 Task: Look for space in Manises, Spain from 3rd August, 2023 to 20th August, 2023 for 4 adults, 2 children in price range Rs.15000 to Rs.20000.  With . Property type can be flatguest house, hotel. Booking option can be shelf check-in. Required host language is English.
Action: Mouse moved to (291, 152)
Screenshot: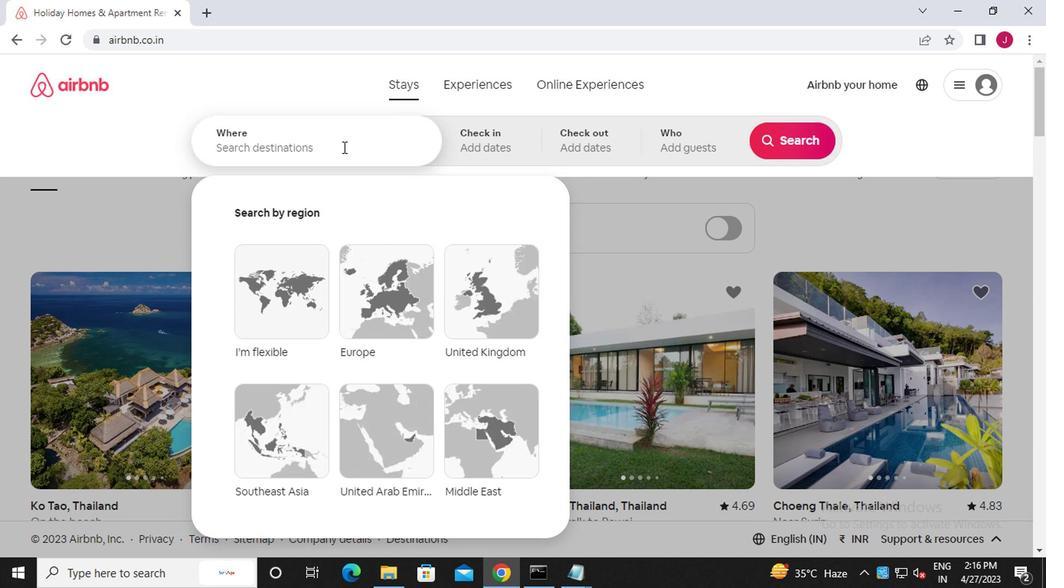 
Action: Mouse pressed left at (291, 152)
Screenshot: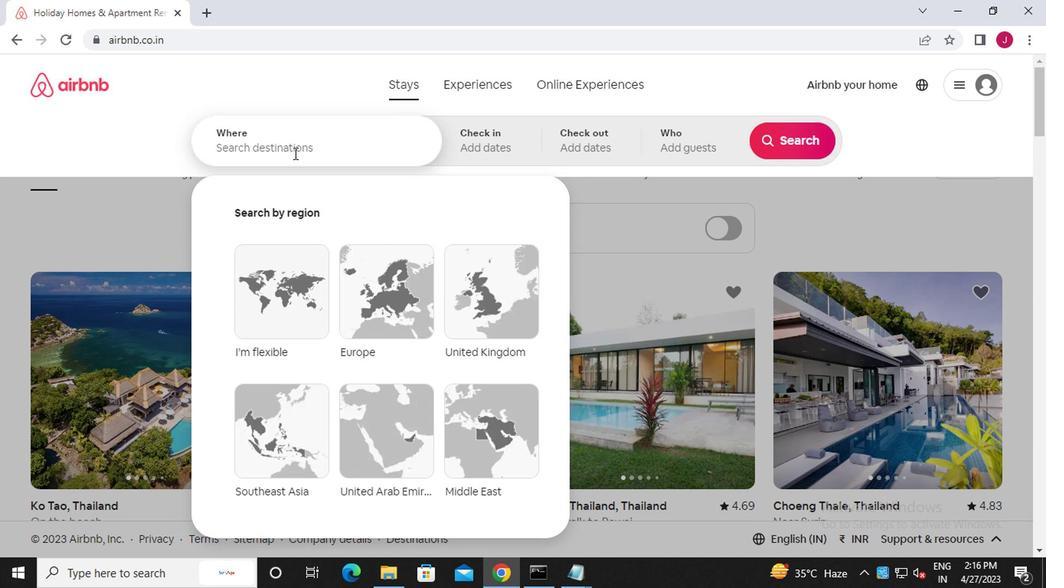 
Action: Mouse moved to (289, 152)
Screenshot: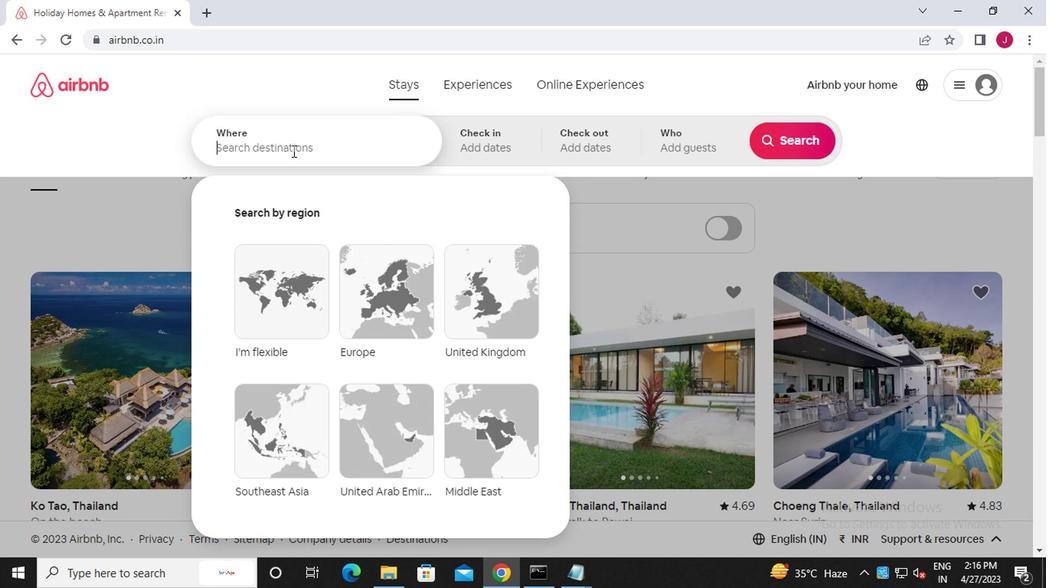 
Action: Key pressed m<Key.caps_lock>anise,<Key.caps_lock>s<Key.caps_lock>pain
Screenshot: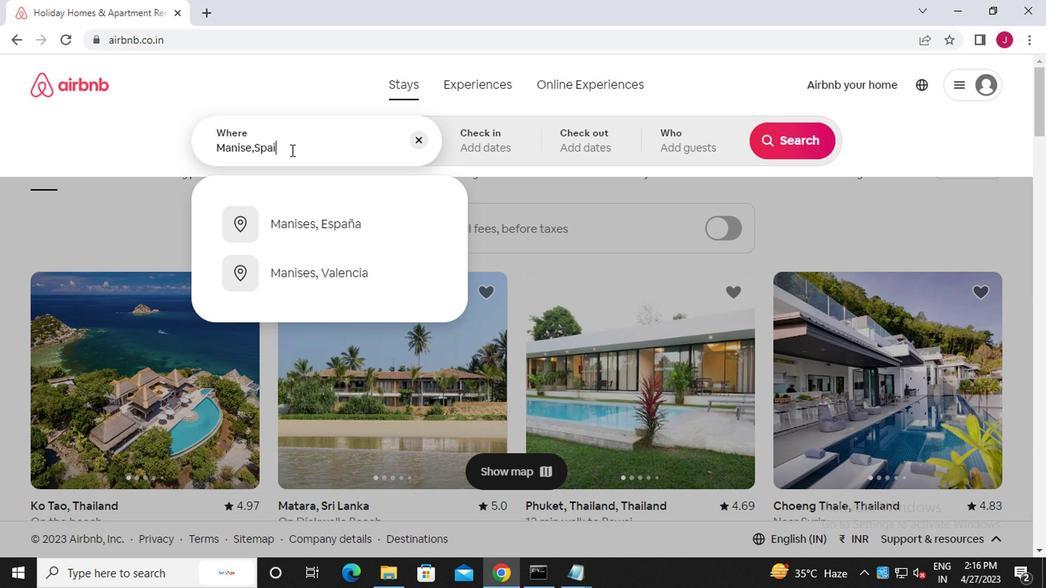 
Action: Mouse moved to (336, 227)
Screenshot: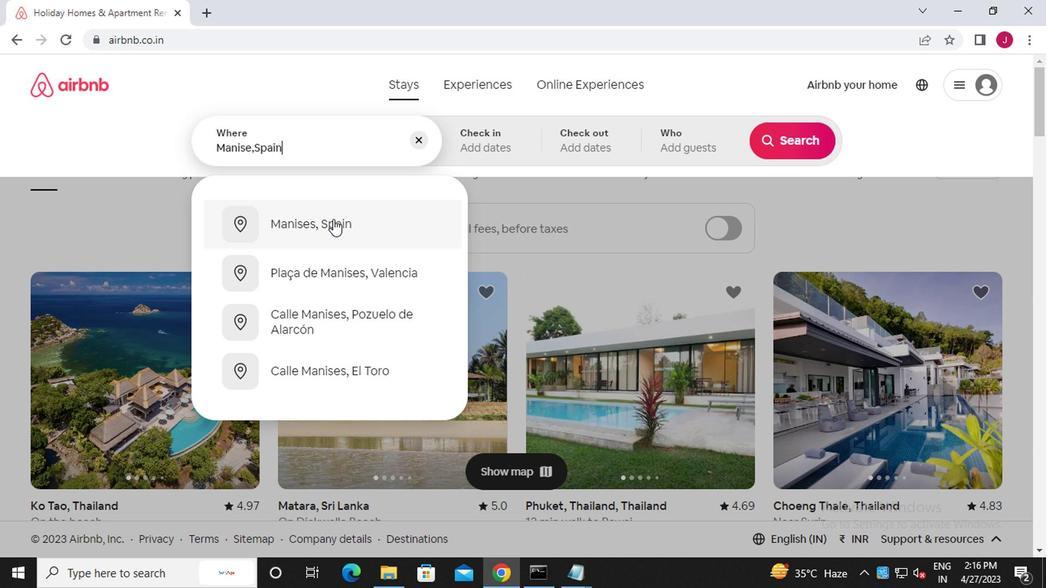 
Action: Mouse pressed left at (336, 227)
Screenshot: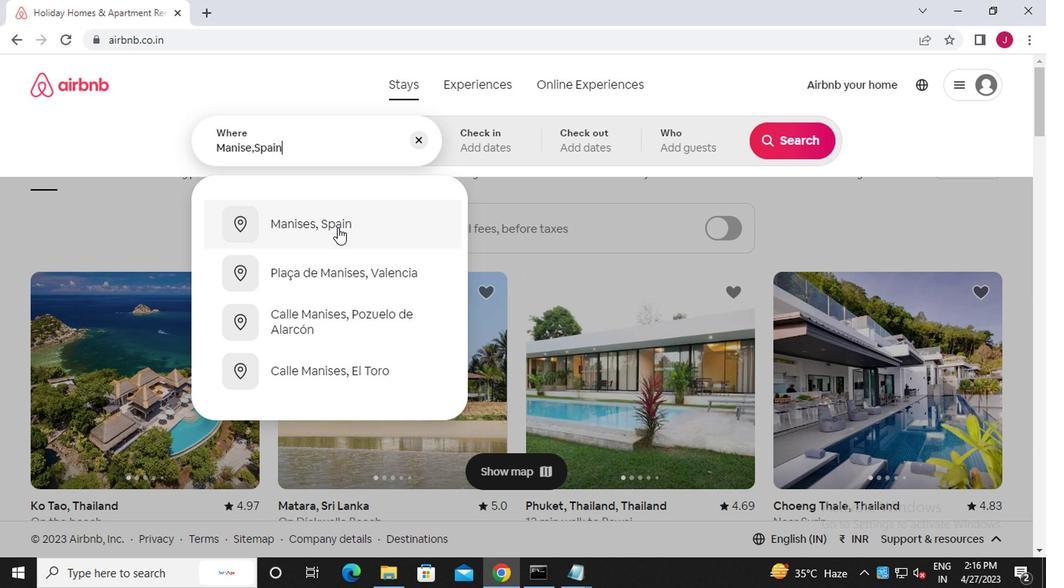 
Action: Mouse moved to (783, 259)
Screenshot: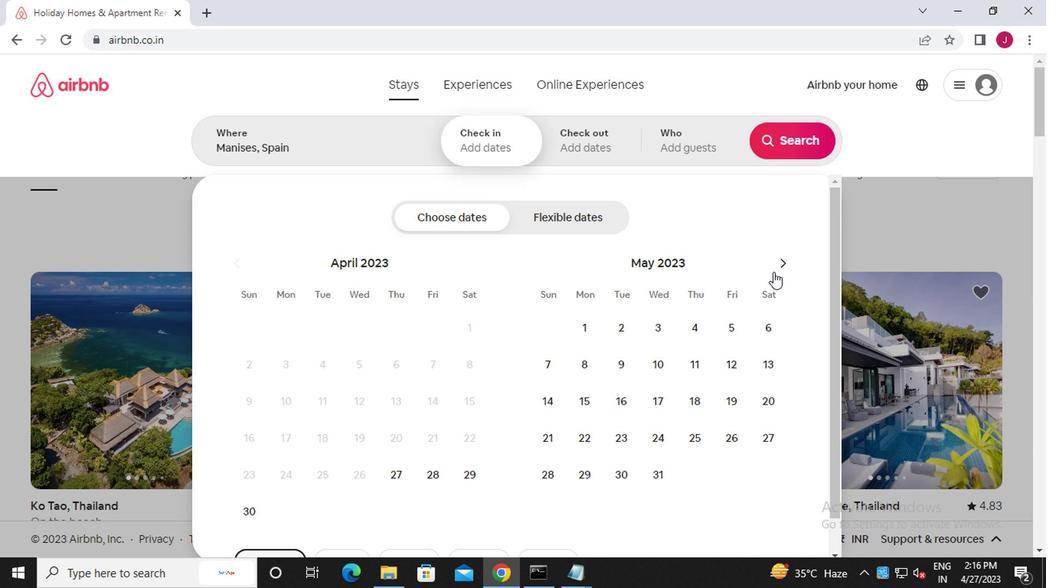
Action: Mouse pressed left at (783, 259)
Screenshot: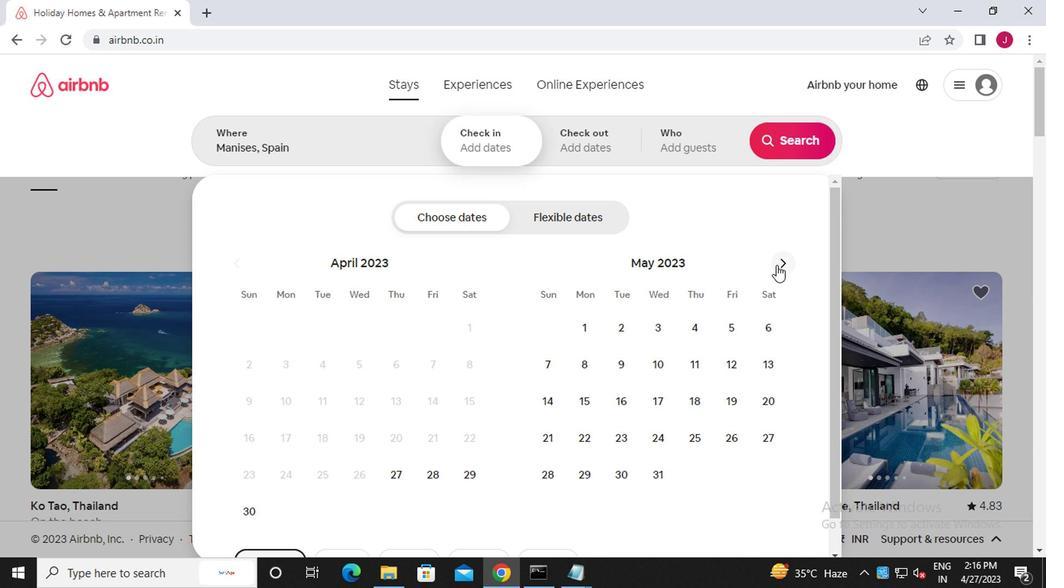 
Action: Mouse moved to (783, 260)
Screenshot: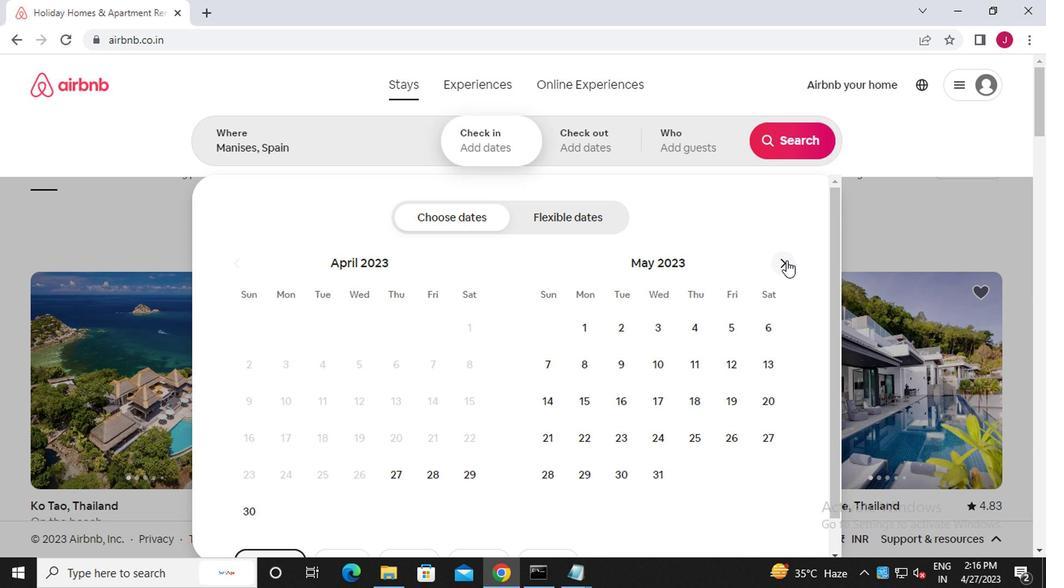 
Action: Mouse pressed left at (783, 260)
Screenshot: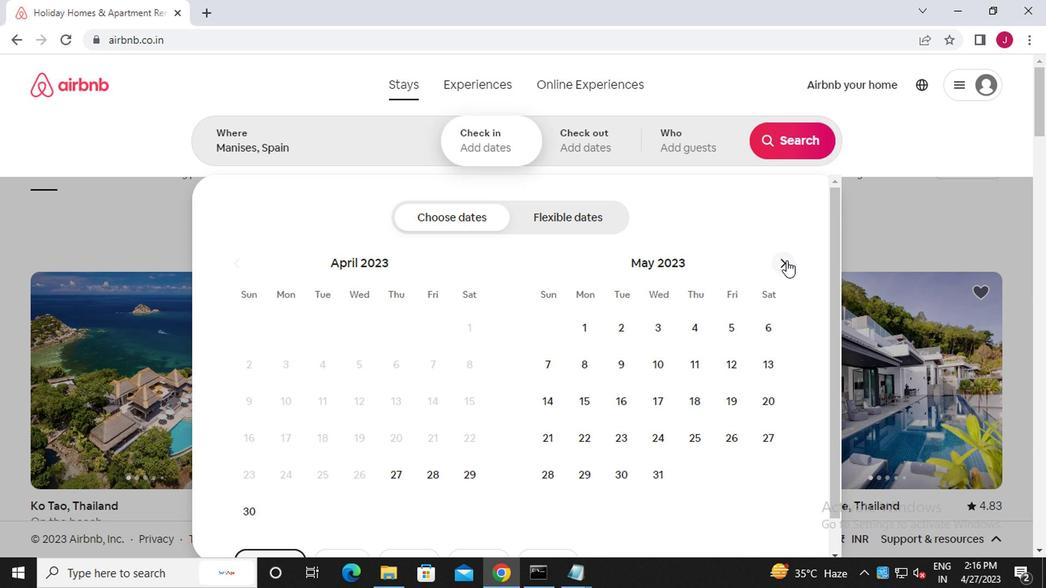 
Action: Mouse moved to (783, 261)
Screenshot: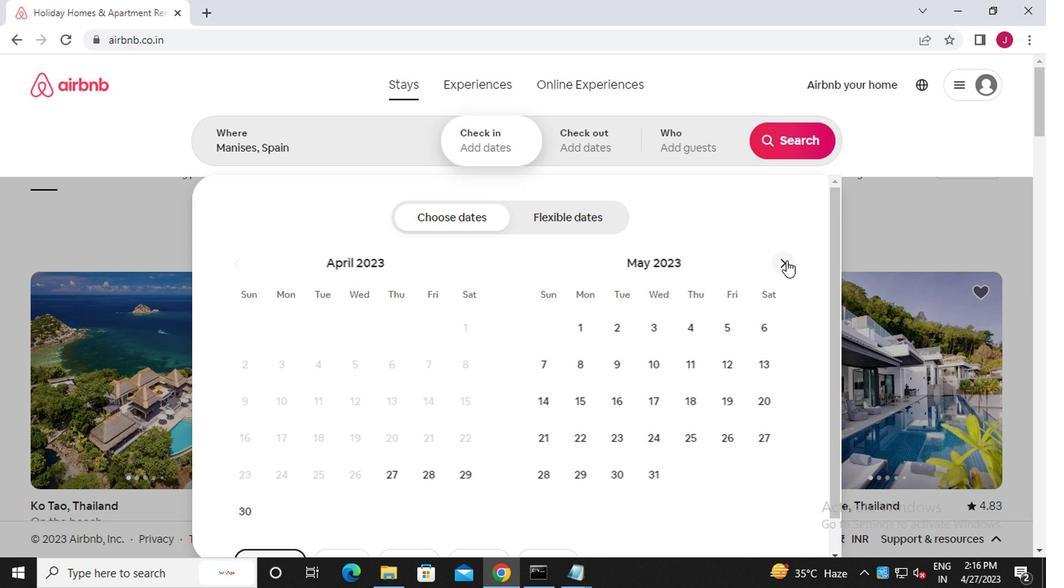 
Action: Mouse pressed left at (783, 261)
Screenshot: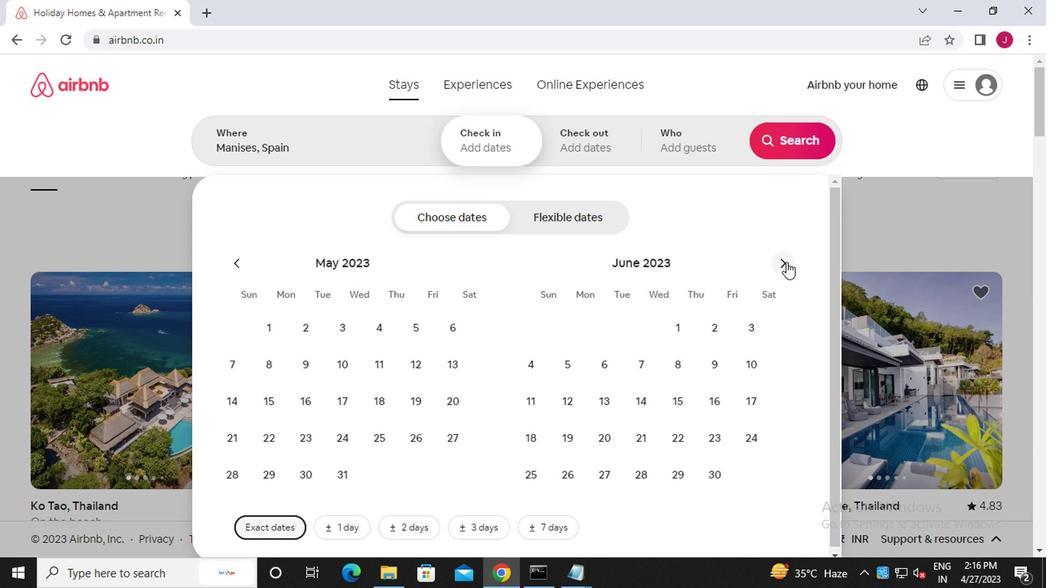 
Action: Mouse moved to (684, 321)
Screenshot: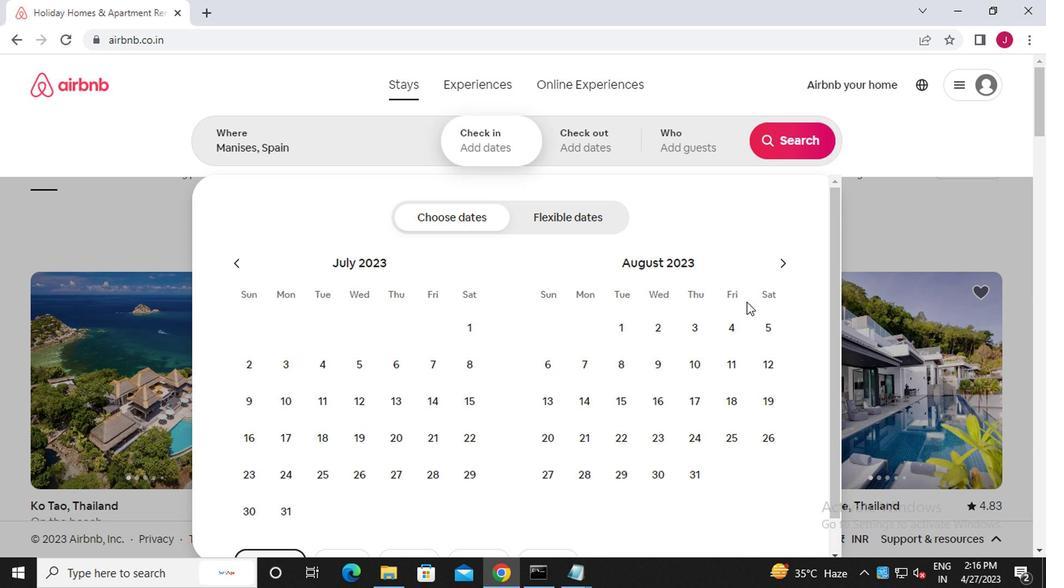 
Action: Mouse pressed left at (684, 321)
Screenshot: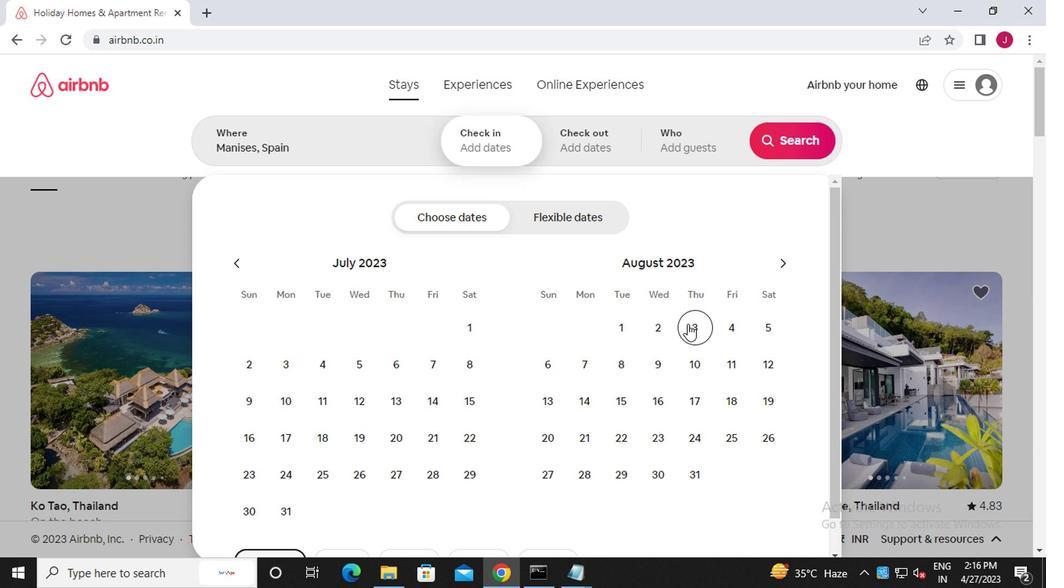 
Action: Mouse moved to (539, 428)
Screenshot: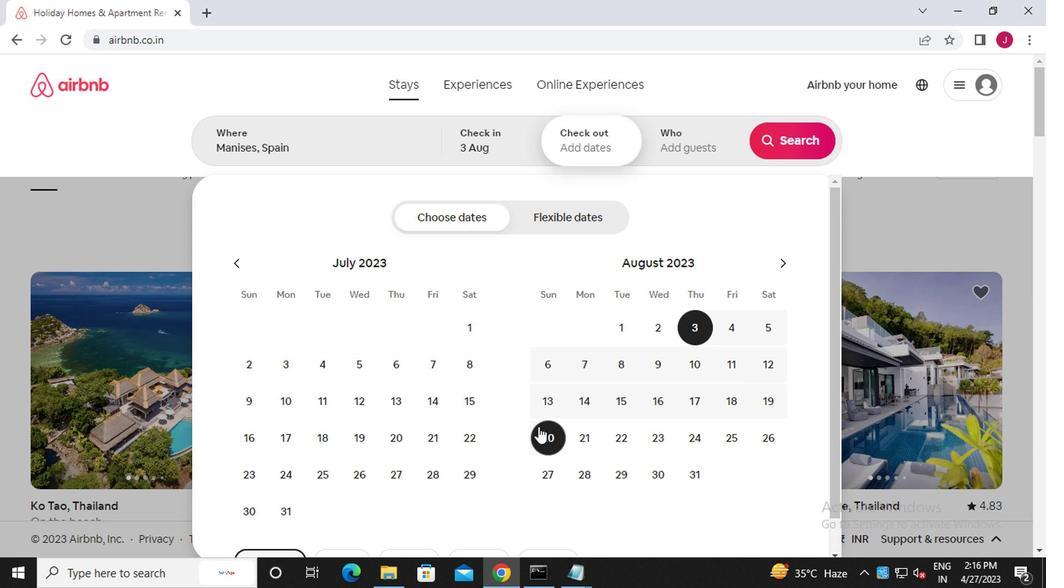 
Action: Mouse pressed left at (539, 428)
Screenshot: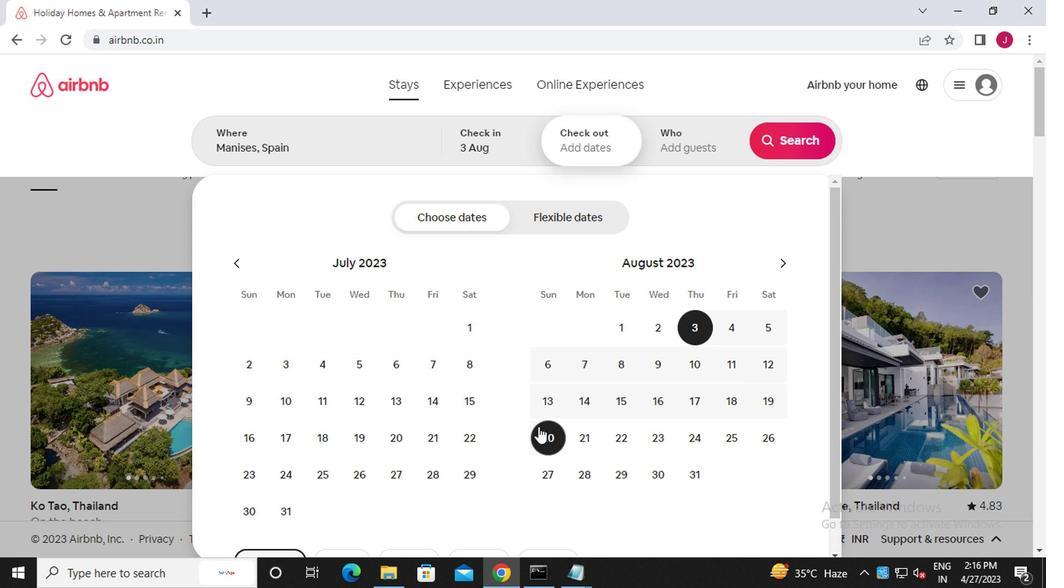 
Action: Mouse moved to (673, 149)
Screenshot: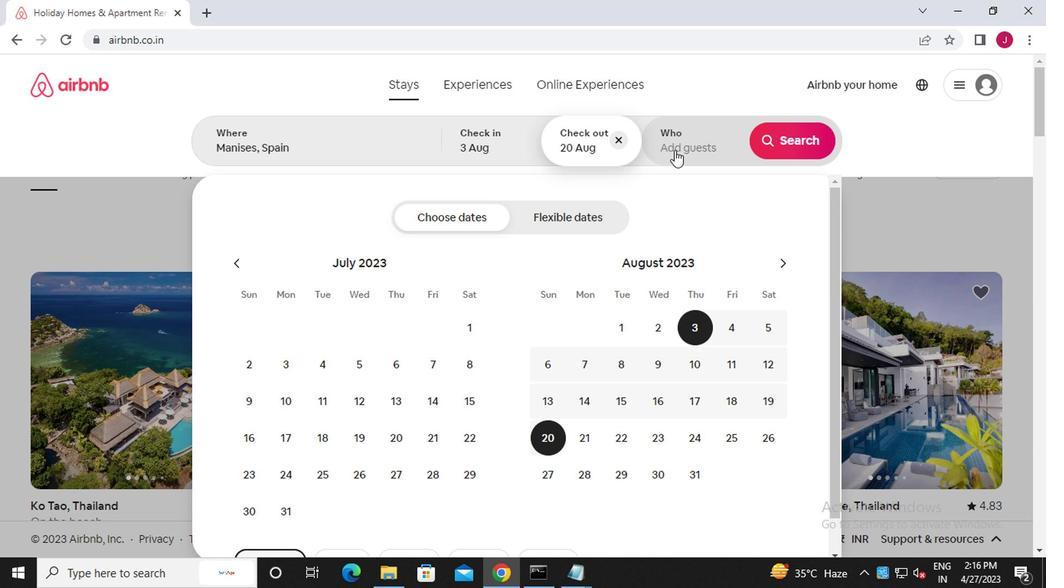 
Action: Mouse pressed left at (673, 149)
Screenshot: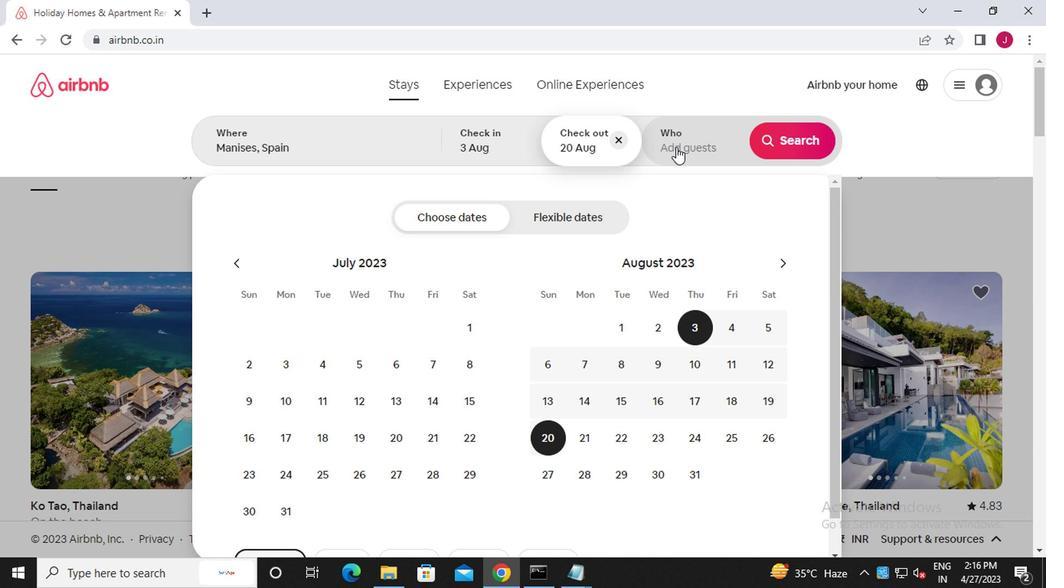 
Action: Mouse moved to (793, 219)
Screenshot: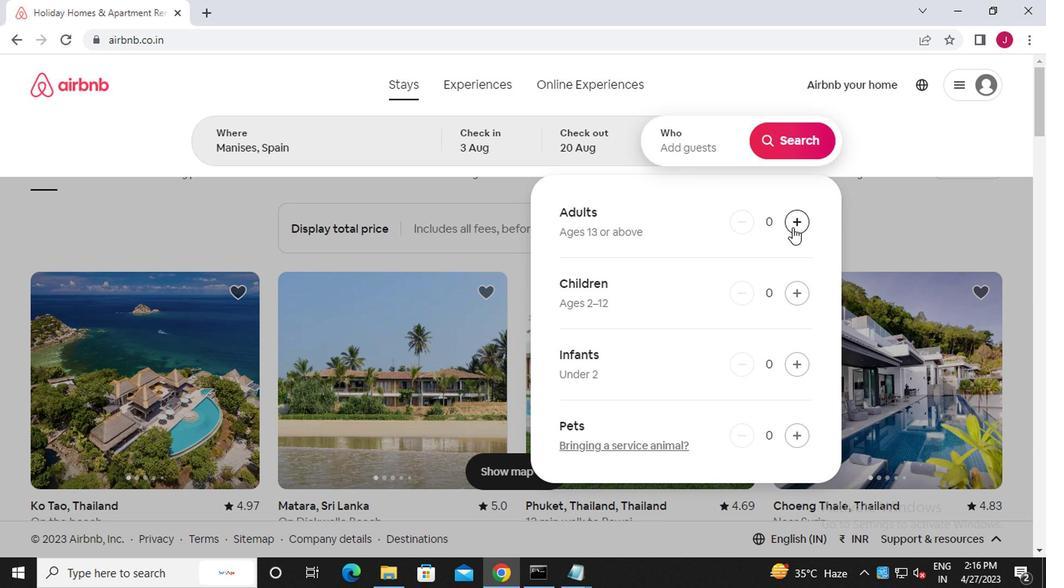 
Action: Mouse pressed left at (793, 219)
Screenshot: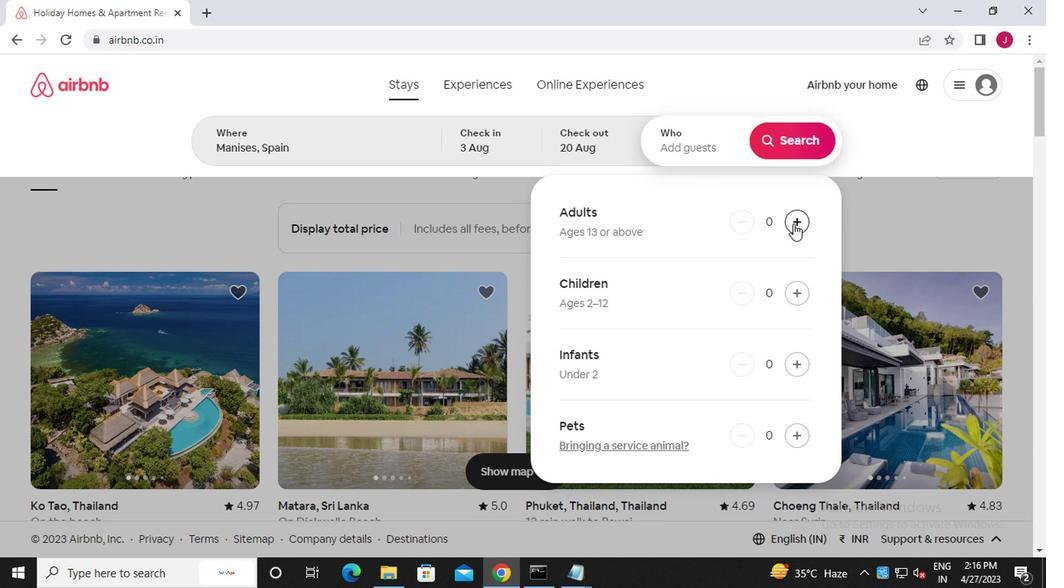 
Action: Mouse moved to (794, 219)
Screenshot: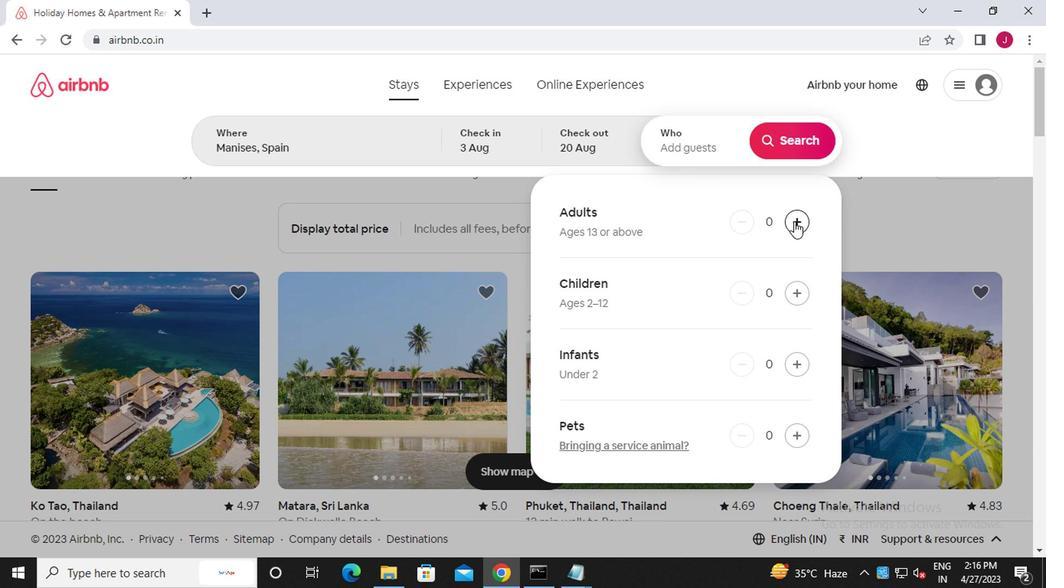 
Action: Mouse pressed left at (794, 219)
Screenshot: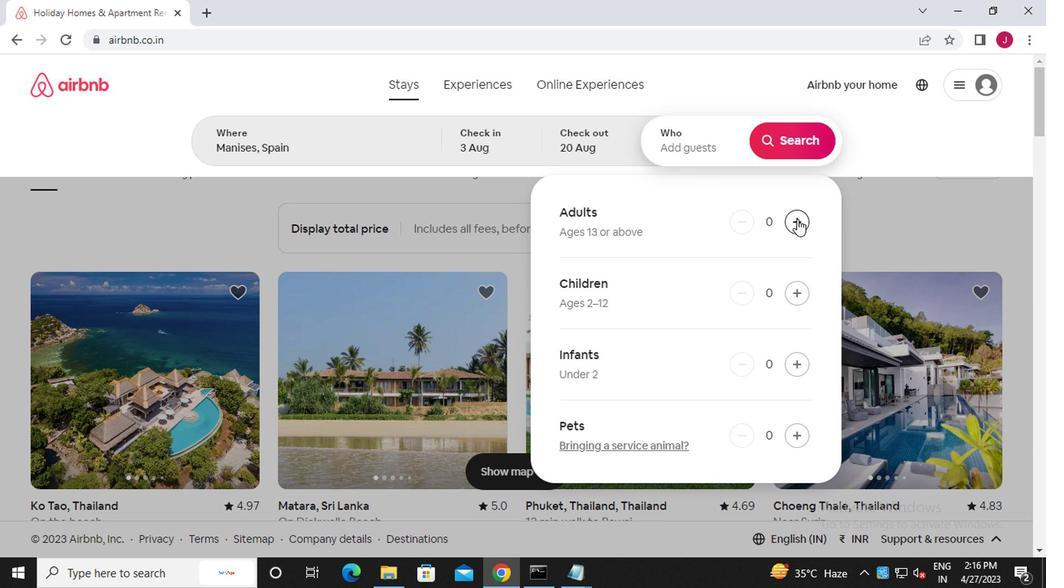 
Action: Mouse moved to (794, 219)
Screenshot: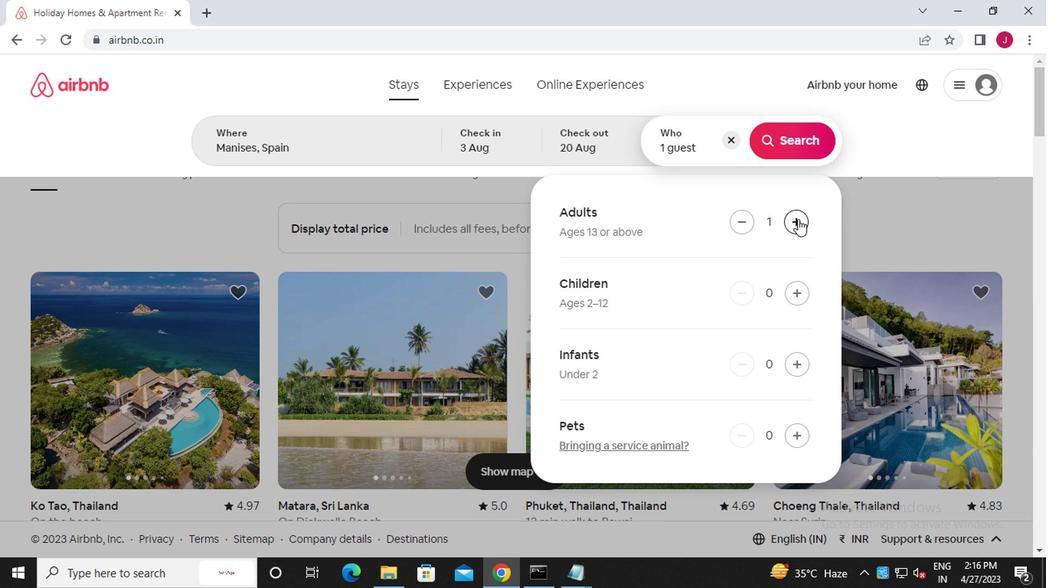 
Action: Mouse pressed left at (794, 219)
Screenshot: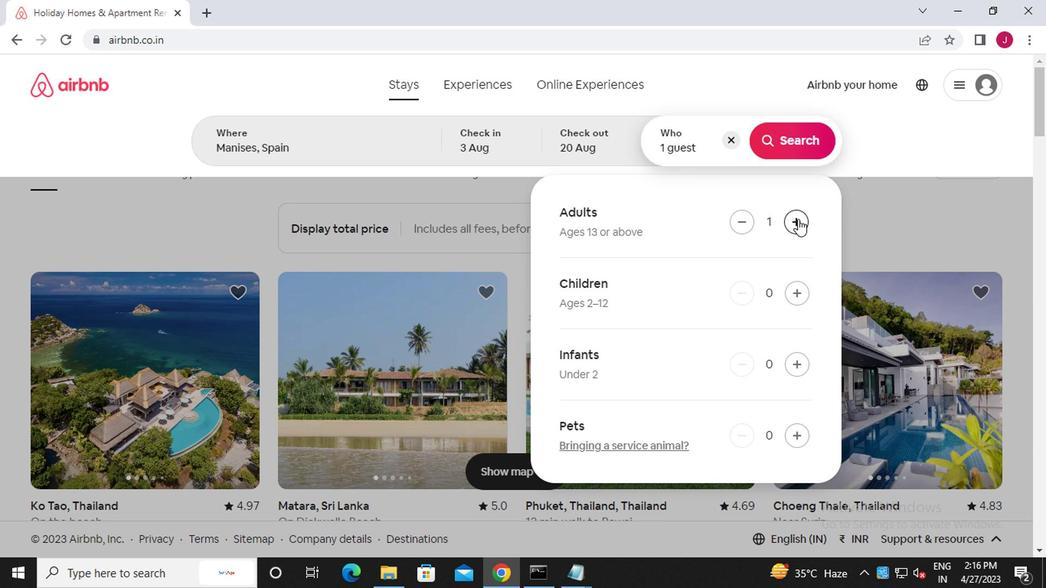 
Action: Mouse pressed left at (794, 219)
Screenshot: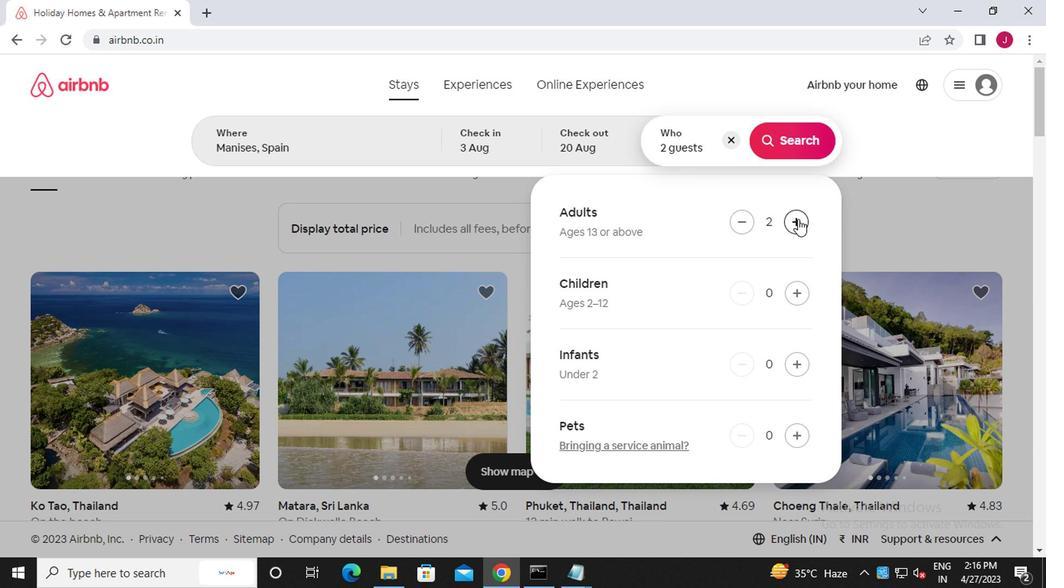 
Action: Mouse moved to (794, 293)
Screenshot: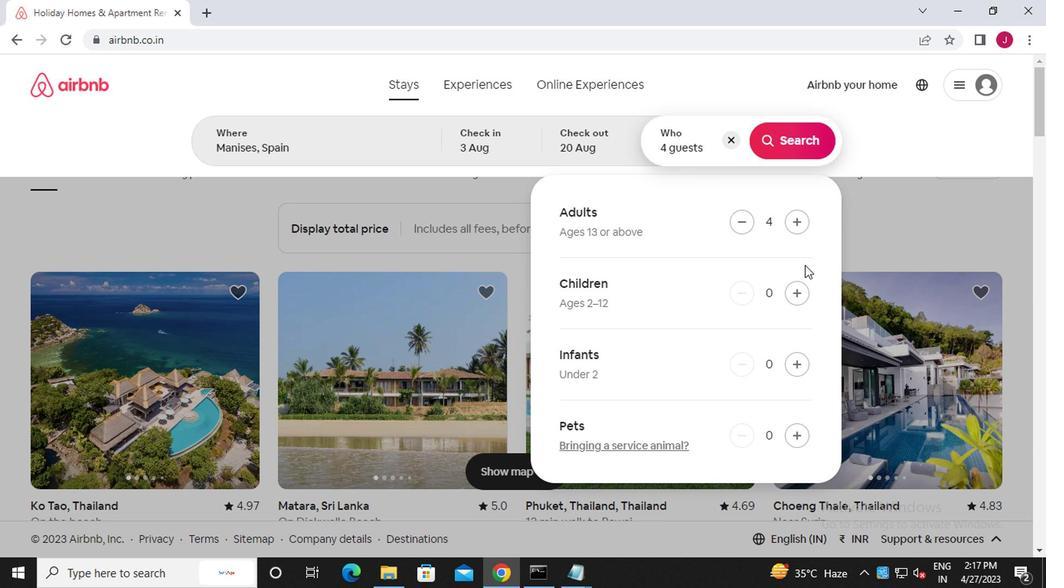 
Action: Mouse pressed left at (794, 293)
Screenshot: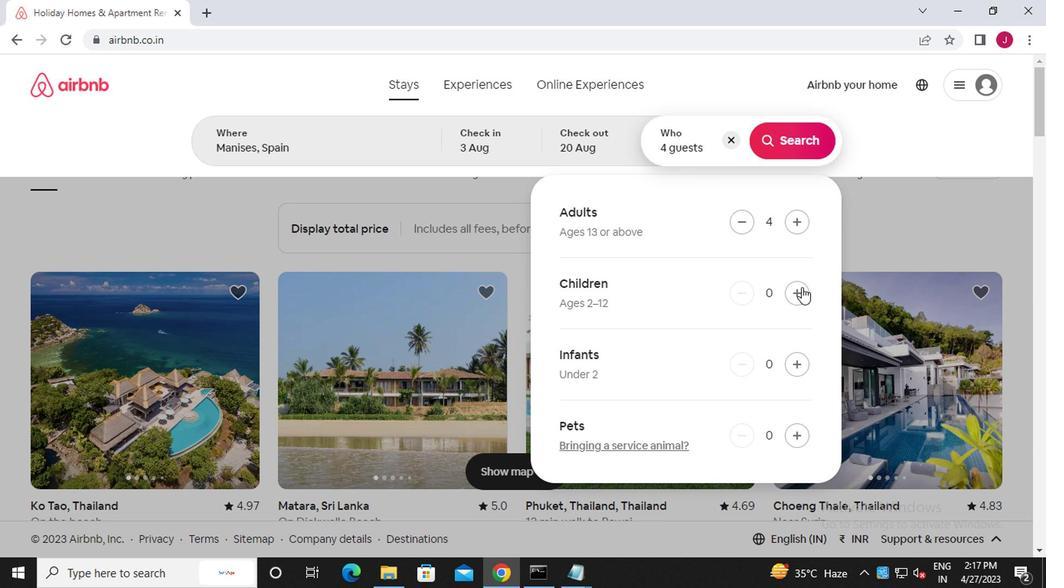 
Action: Mouse moved to (794, 293)
Screenshot: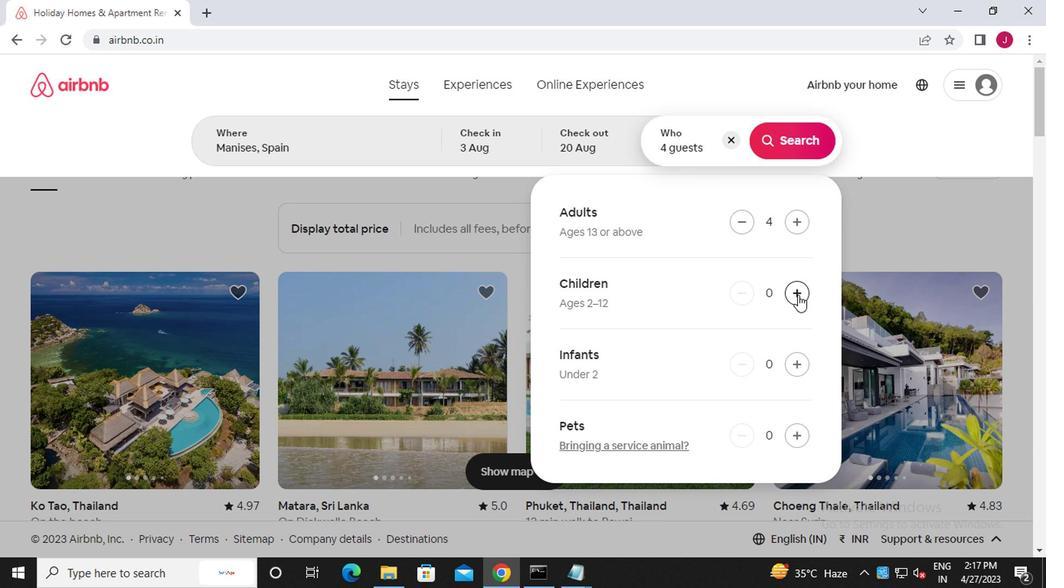 
Action: Mouse pressed left at (794, 293)
Screenshot: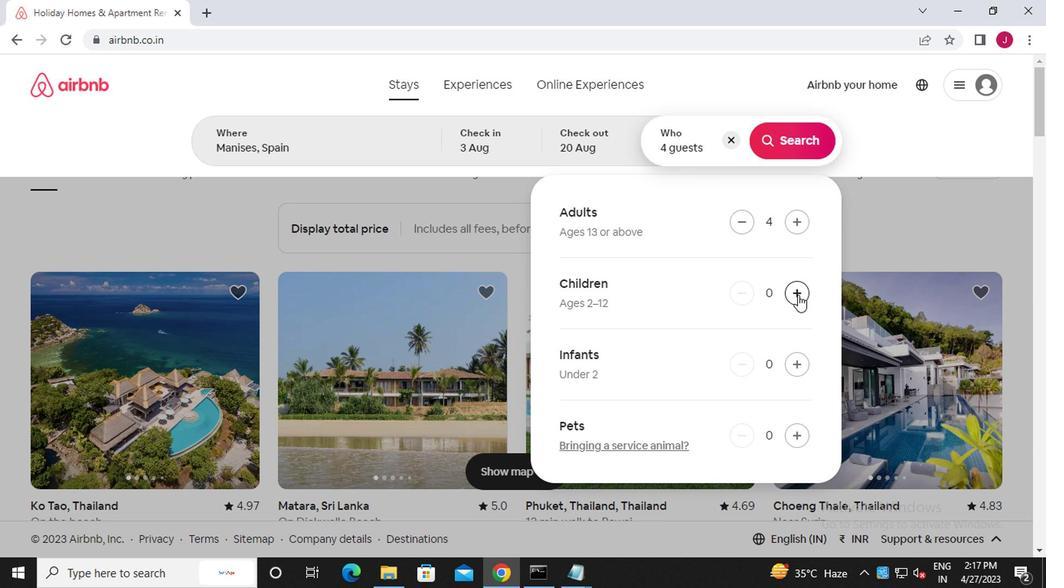 
Action: Mouse moved to (802, 146)
Screenshot: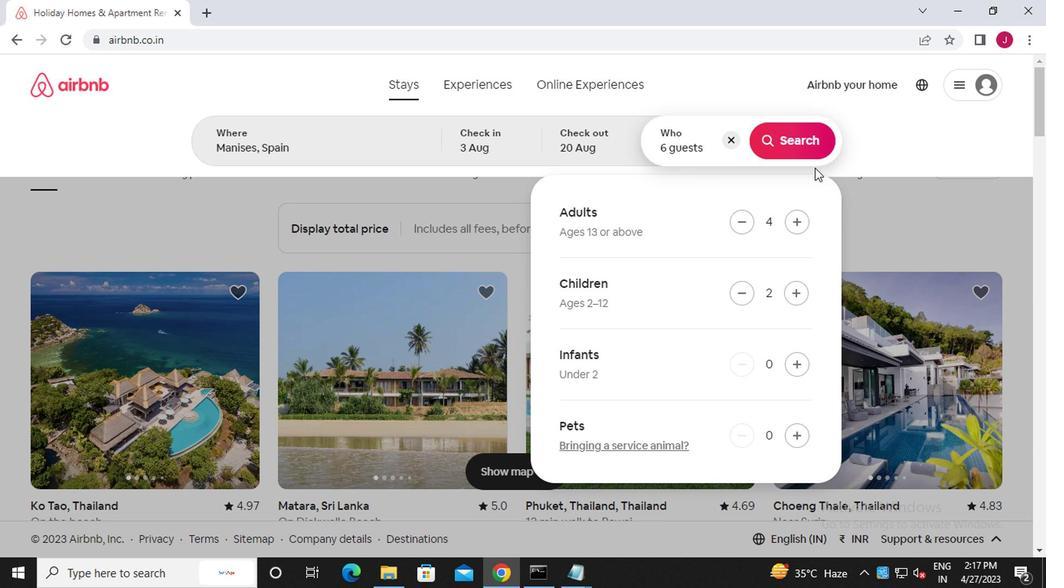 
Action: Mouse pressed left at (802, 146)
Screenshot: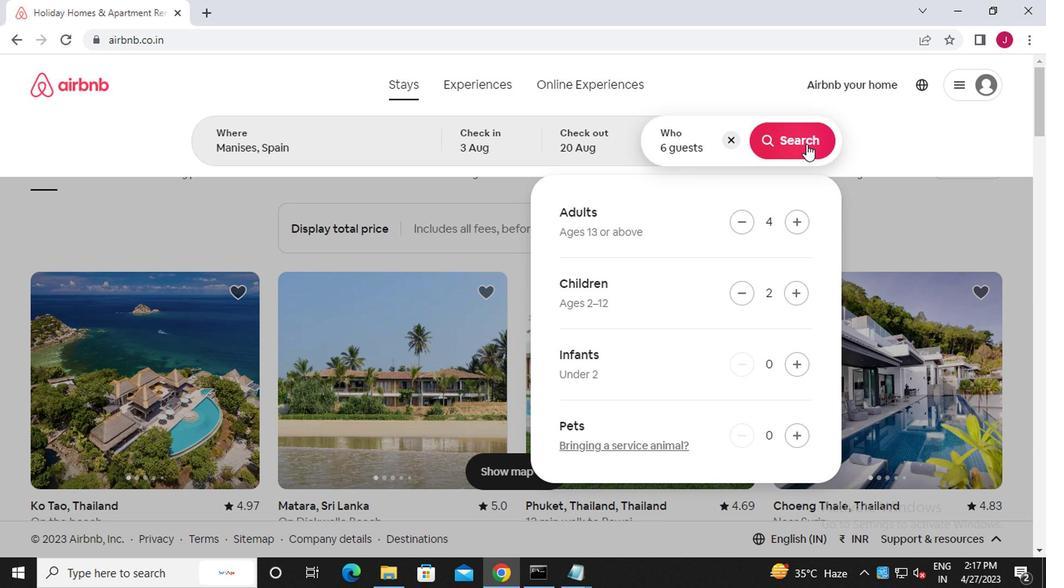 
Action: Mouse moved to (971, 148)
Screenshot: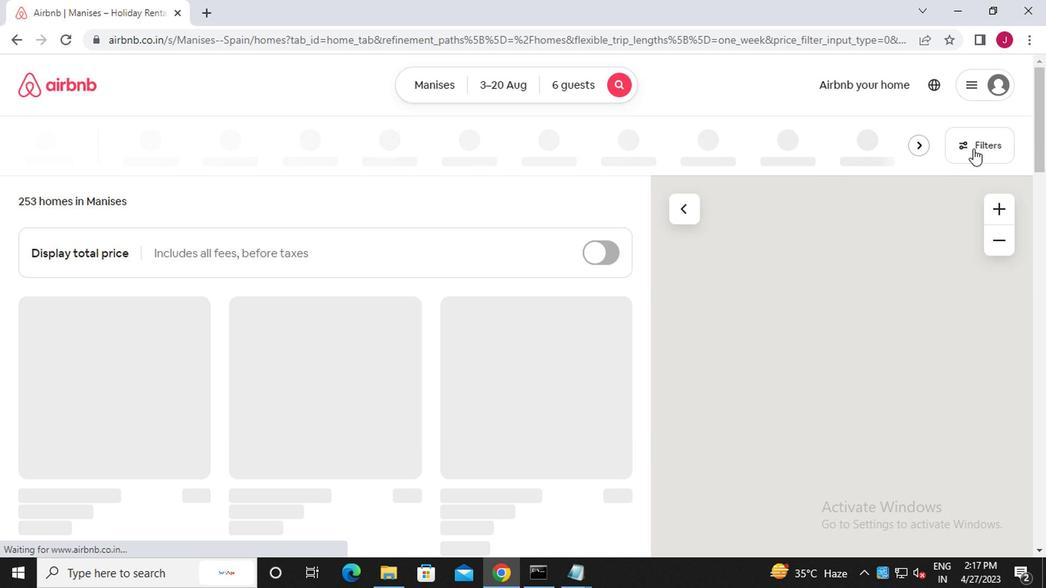 
Action: Mouse pressed left at (971, 148)
Screenshot: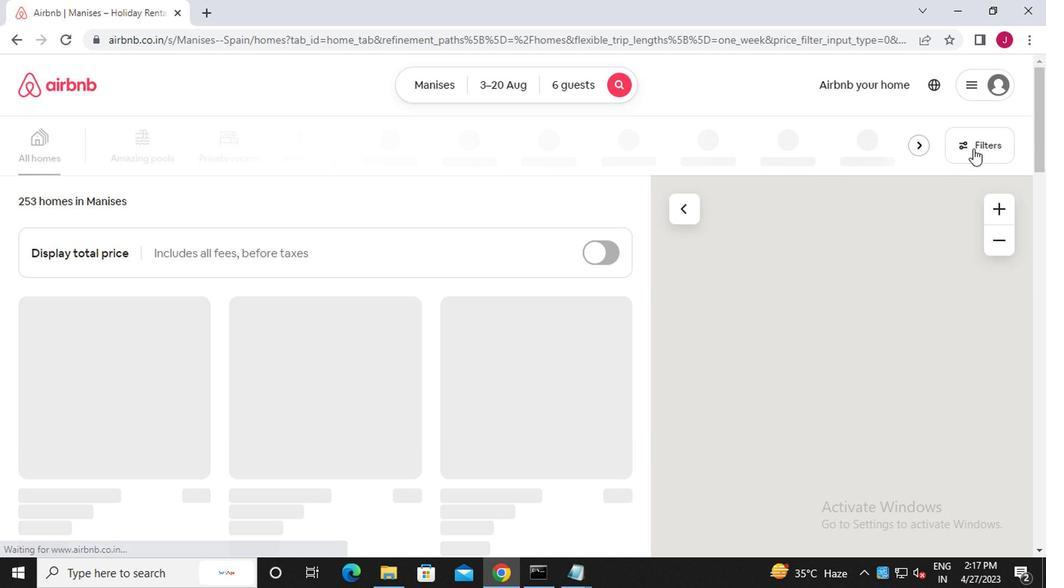
Action: Mouse moved to (371, 332)
Screenshot: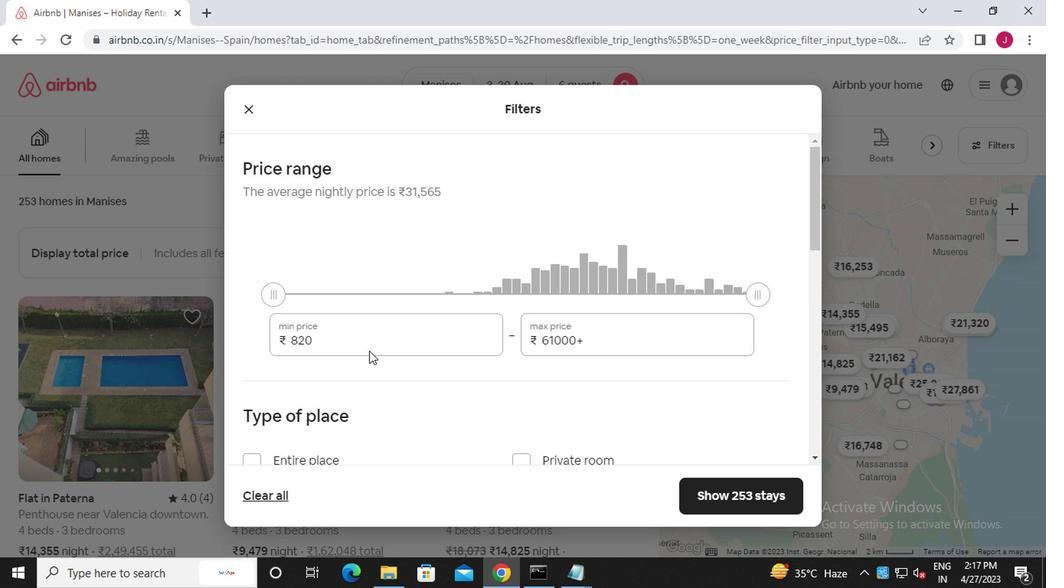 
Action: Mouse pressed left at (371, 332)
Screenshot: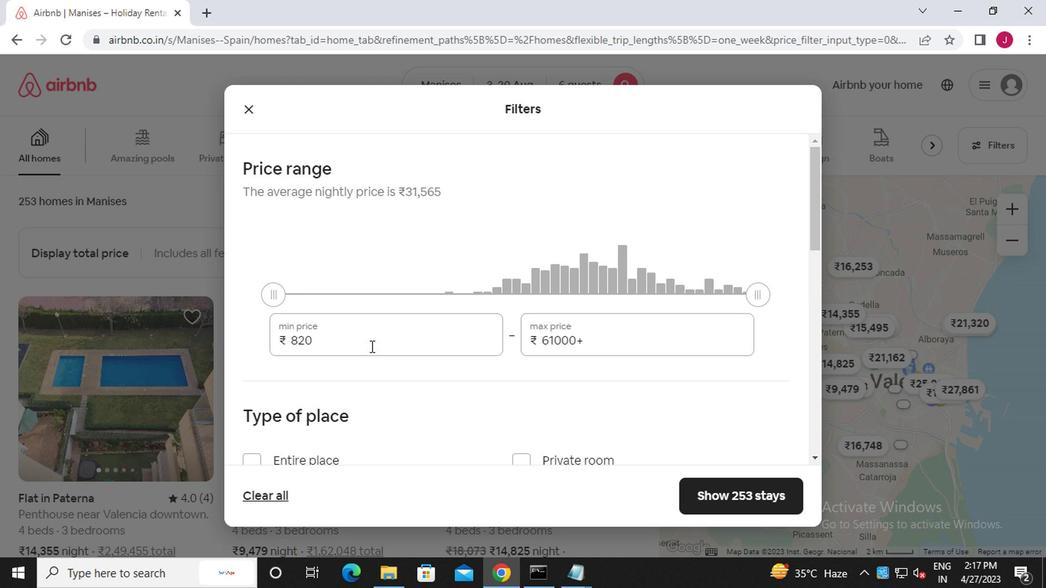 
Action: Mouse moved to (372, 331)
Screenshot: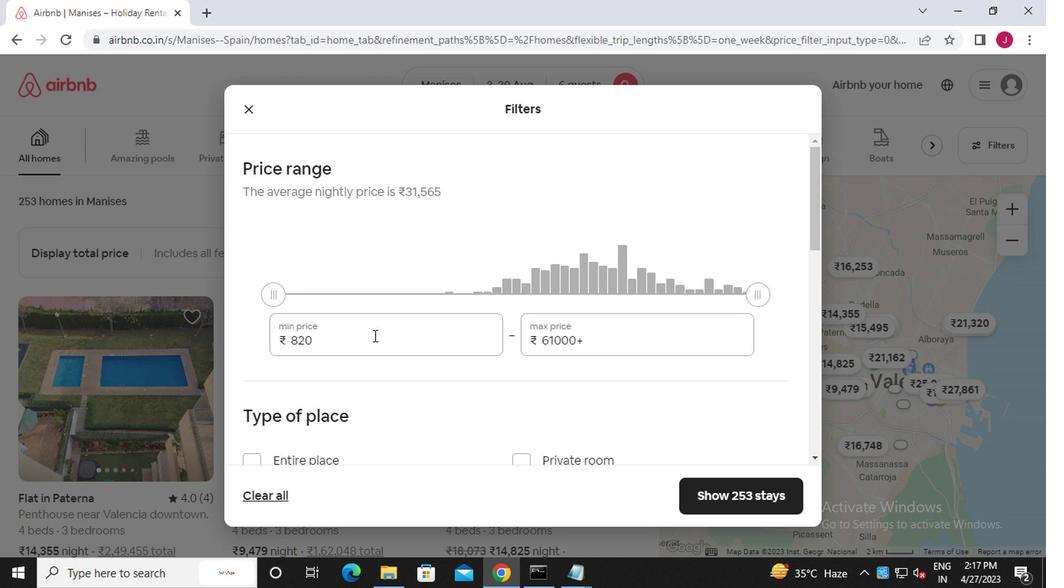 
Action: Key pressed <Key.backspace><Key.backspace><Key.backspace><<97>><<101>><<96>><<96>><<96>>
Screenshot: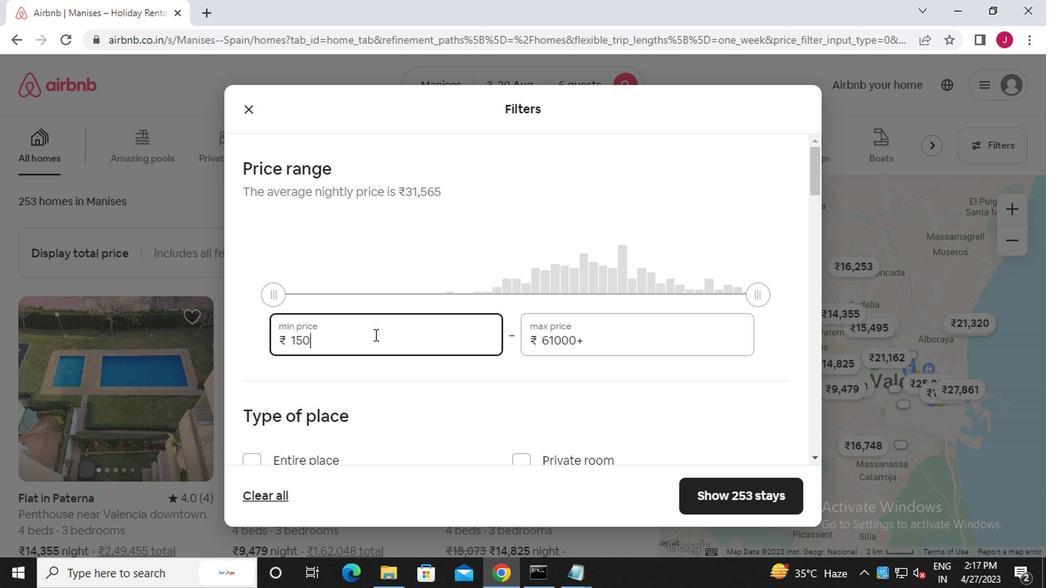 
Action: Mouse moved to (584, 337)
Screenshot: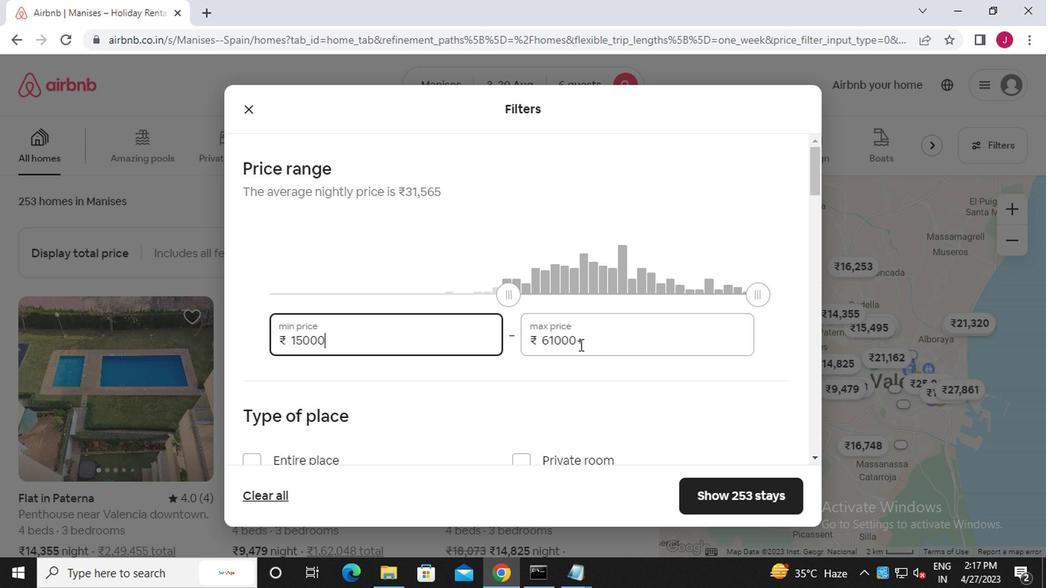 
Action: Mouse pressed left at (584, 337)
Screenshot: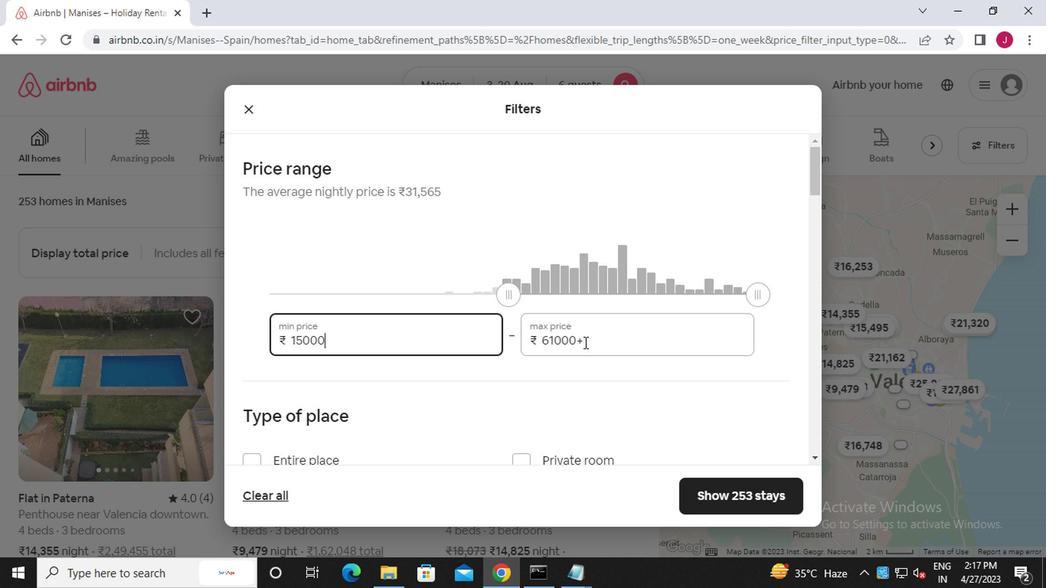 
Action: Mouse moved to (583, 337)
Screenshot: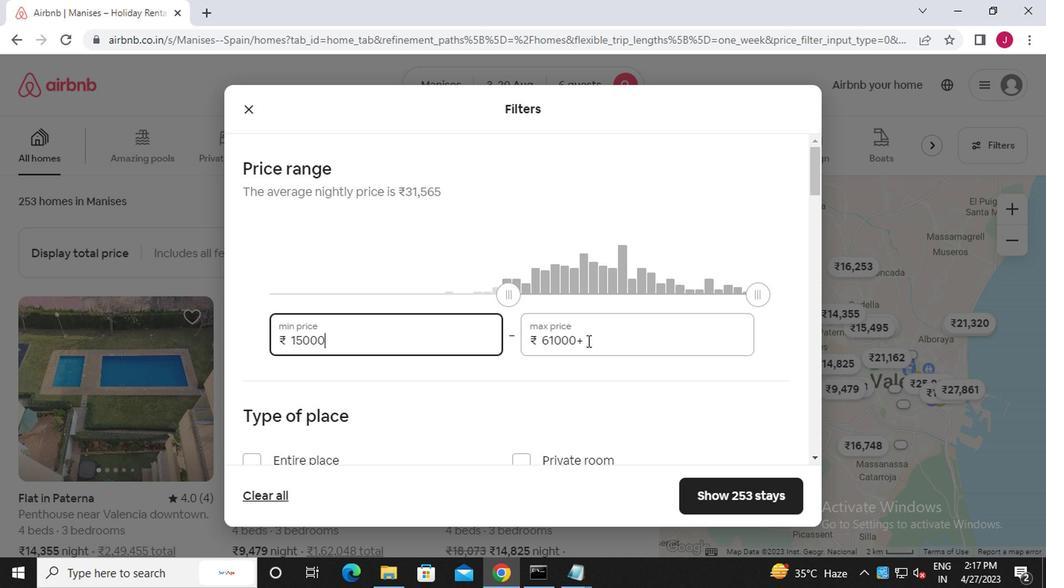 
Action: Key pressed <Key.backspace><Key.backspace><Key.backspace><Key.backspace><Key.backspace><Key.backspace><Key.backspace><Key.backspace><Key.backspace><Key.backspace><Key.backspace><<98>><<96>><<96>><<96>><<96>>
Screenshot: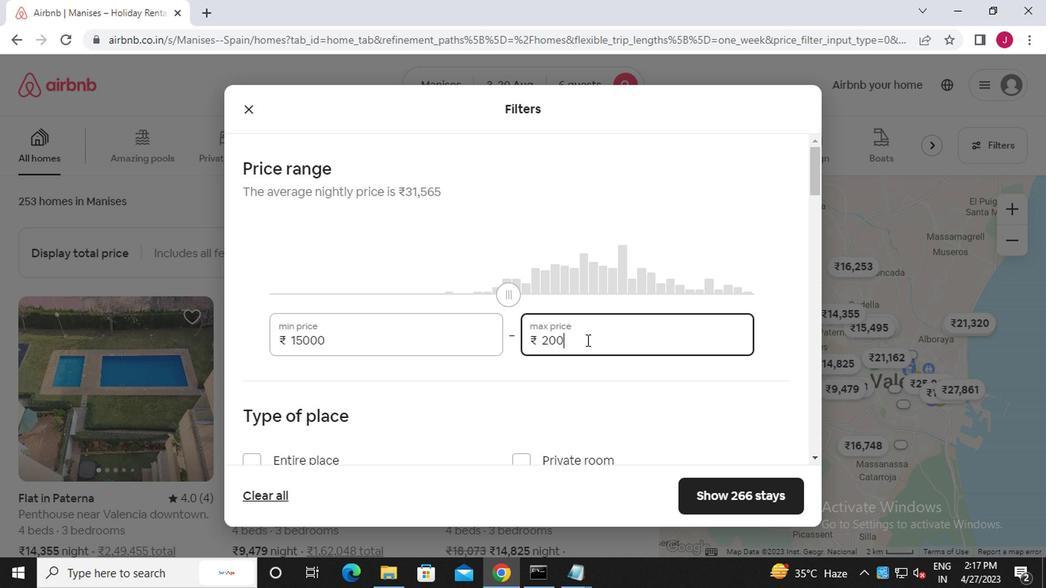 
Action: Mouse moved to (579, 354)
Screenshot: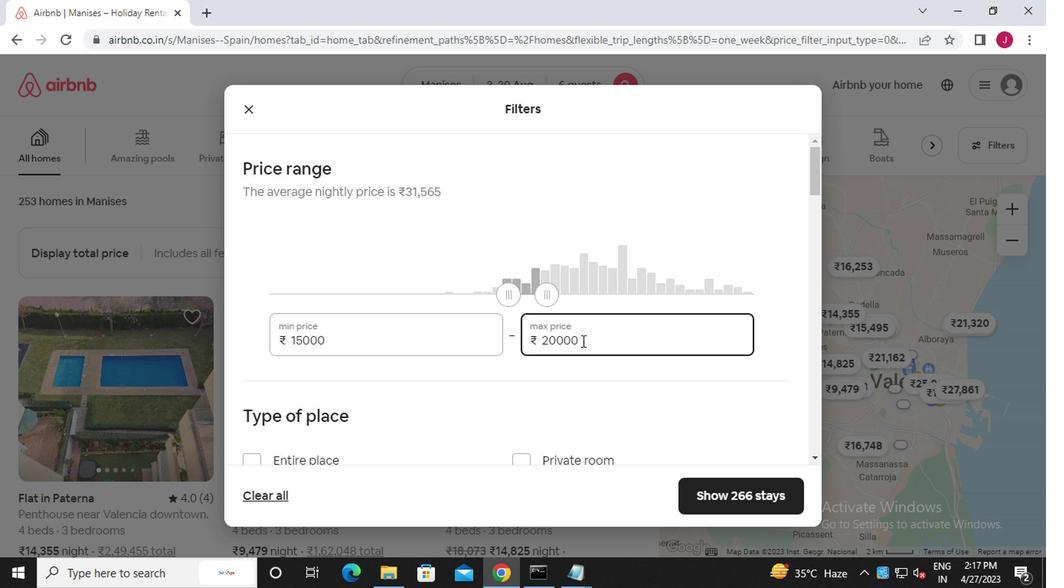 
Action: Mouse scrolled (579, 354) with delta (0, 0)
Screenshot: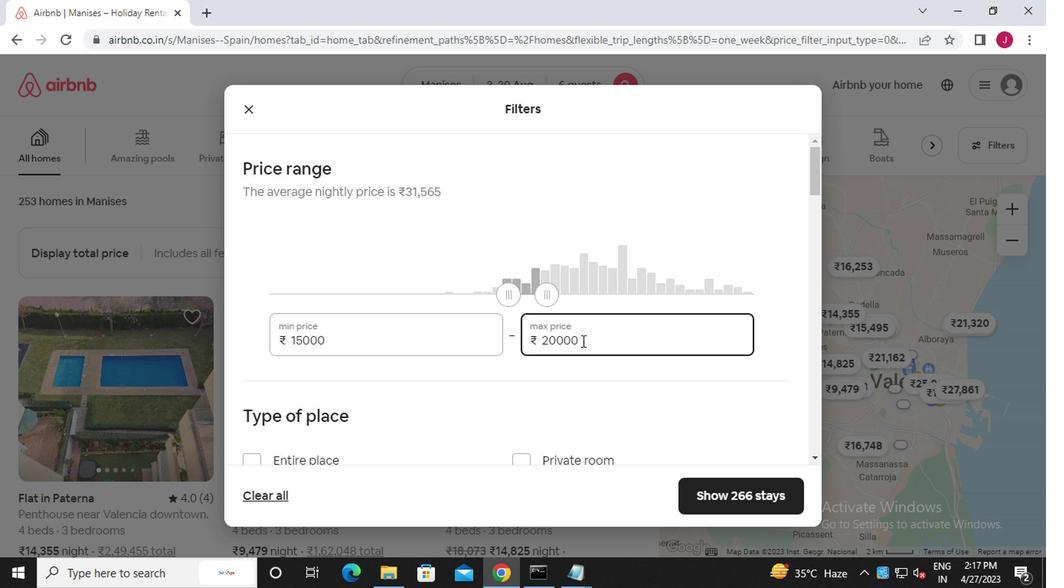 
Action: Mouse moved to (579, 357)
Screenshot: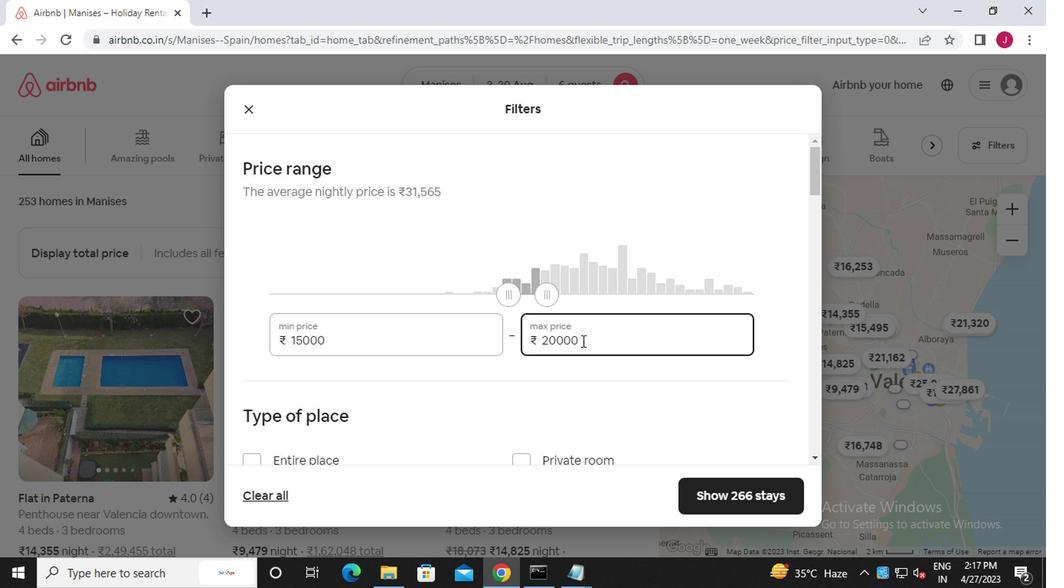 
Action: Mouse scrolled (579, 356) with delta (0, -1)
Screenshot: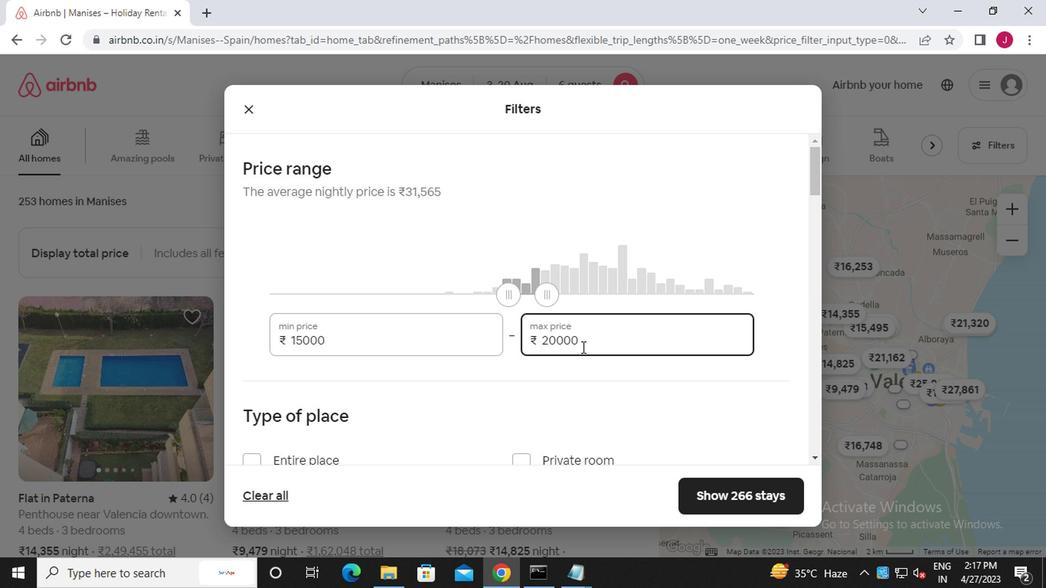 
Action: Mouse moved to (455, 304)
Screenshot: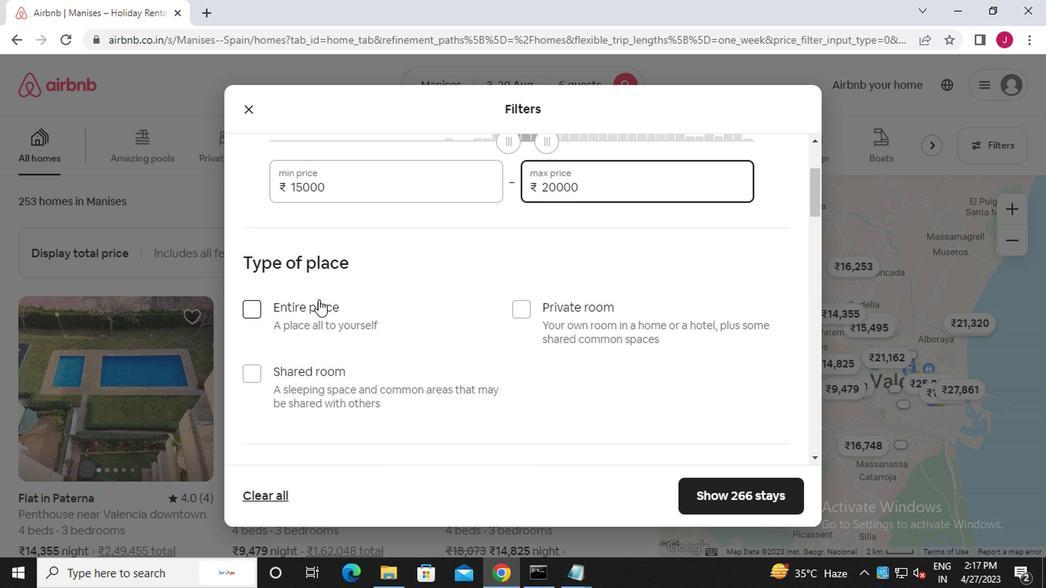 
Action: Mouse scrolled (455, 305) with delta (0, 1)
Screenshot: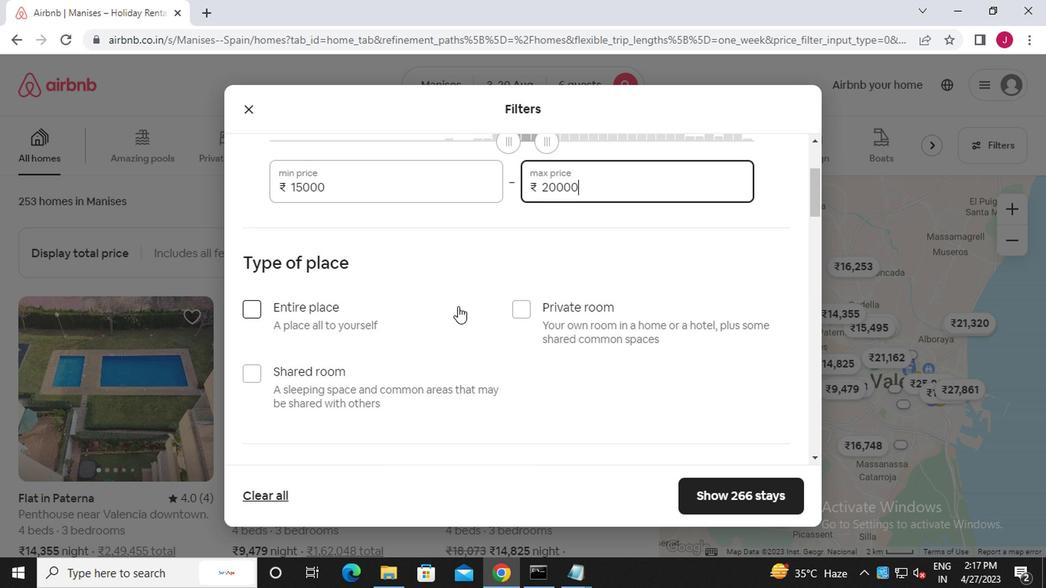 
Action: Mouse scrolled (455, 303) with delta (0, 0)
Screenshot: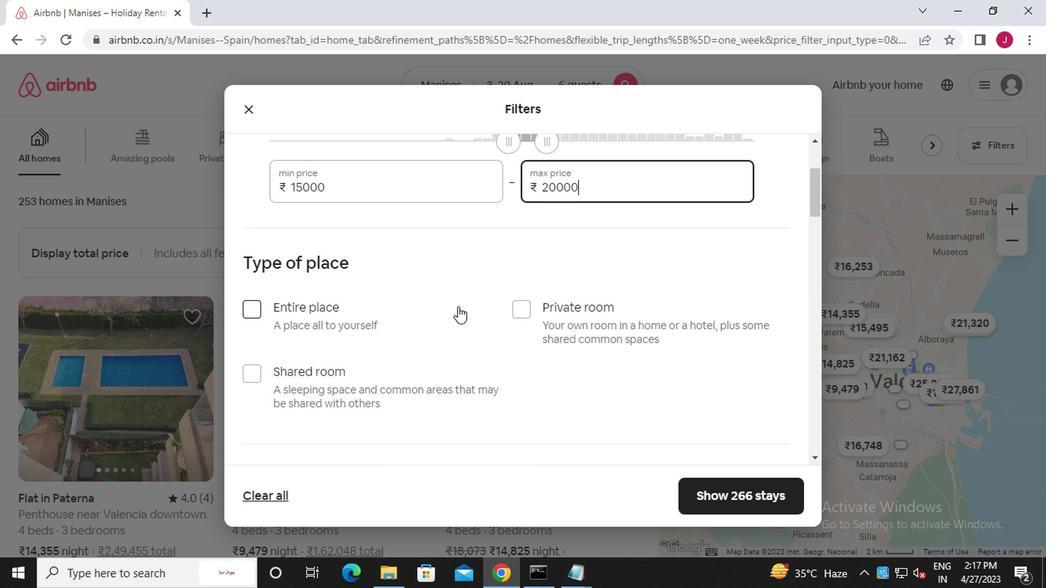 
Action: Mouse scrolled (455, 303) with delta (0, 0)
Screenshot: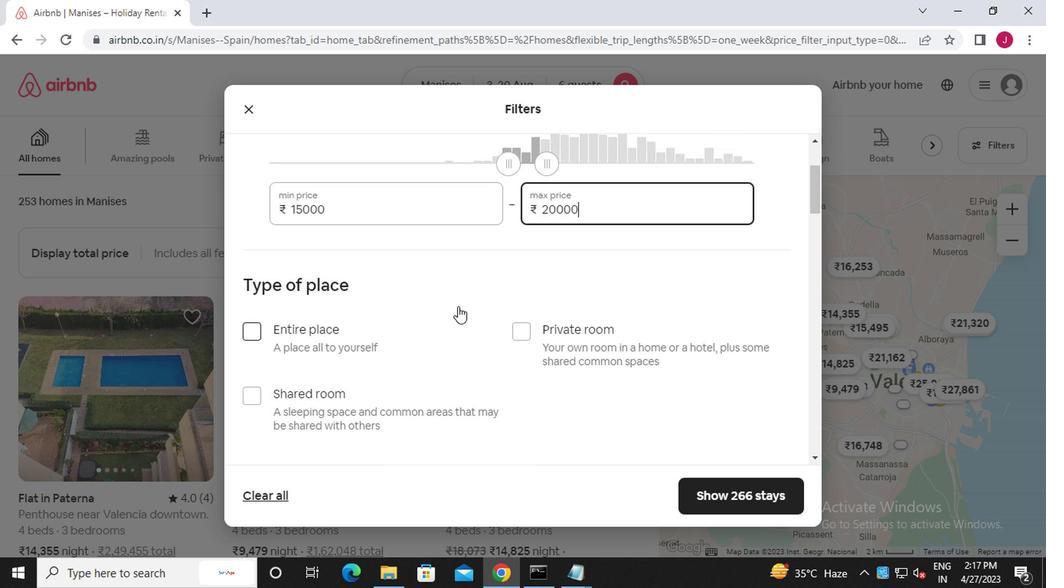 
Action: Mouse moved to (455, 305)
Screenshot: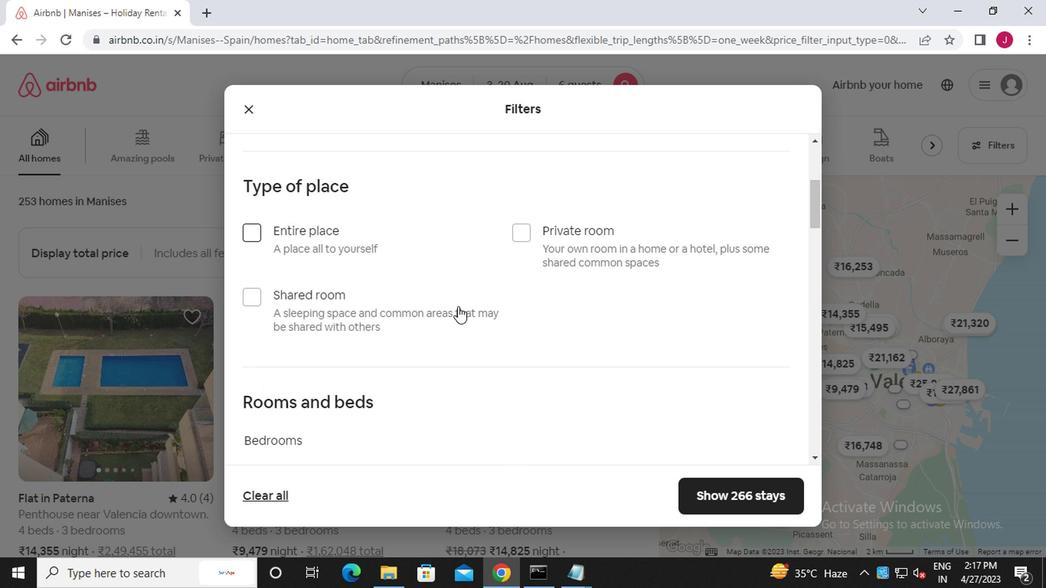 
Action: Mouse scrolled (455, 304) with delta (0, -1)
Screenshot: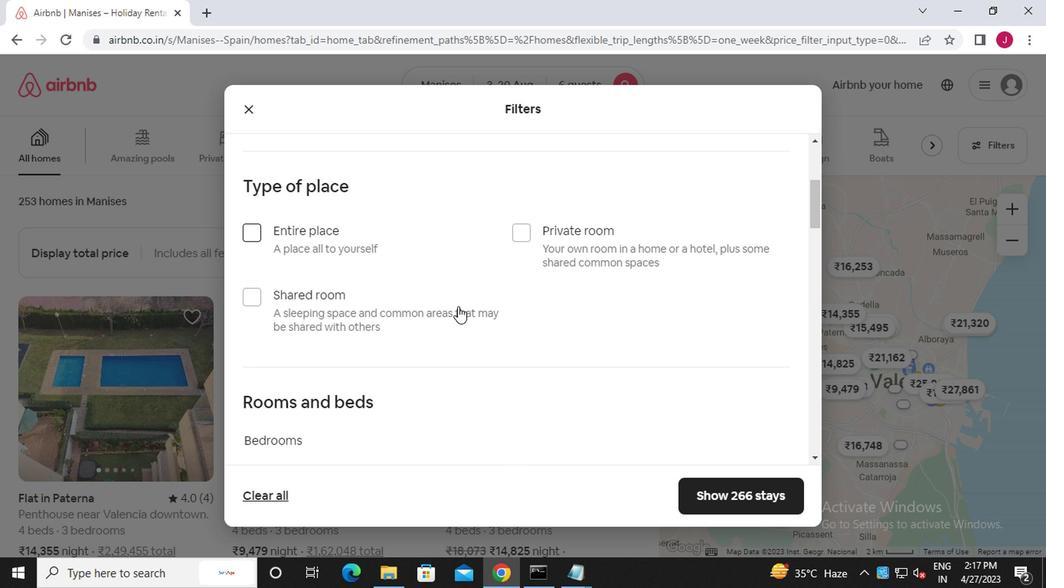 
Action: Mouse scrolled (455, 304) with delta (0, -1)
Screenshot: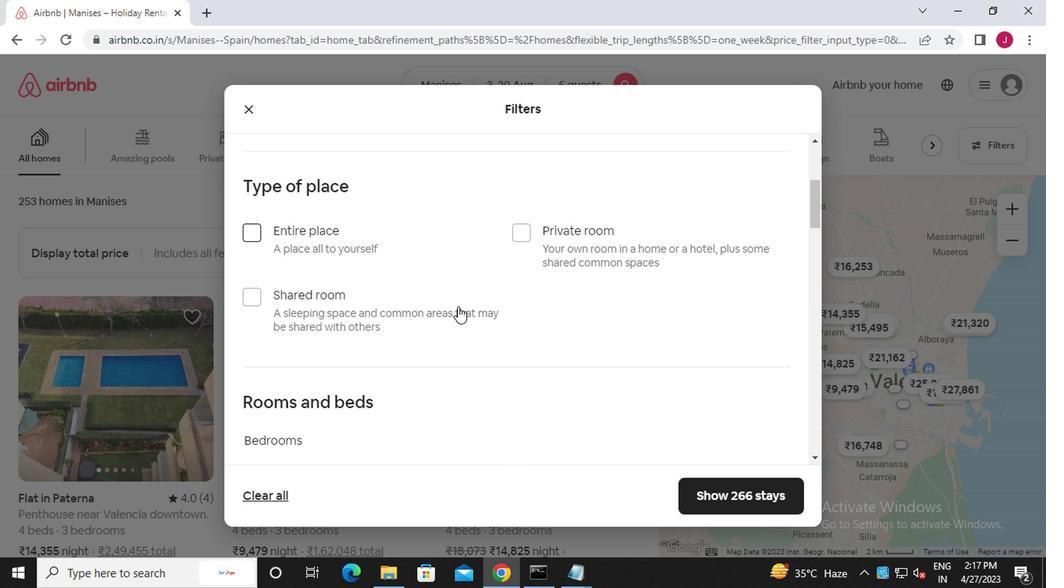 
Action: Mouse moved to (487, 329)
Screenshot: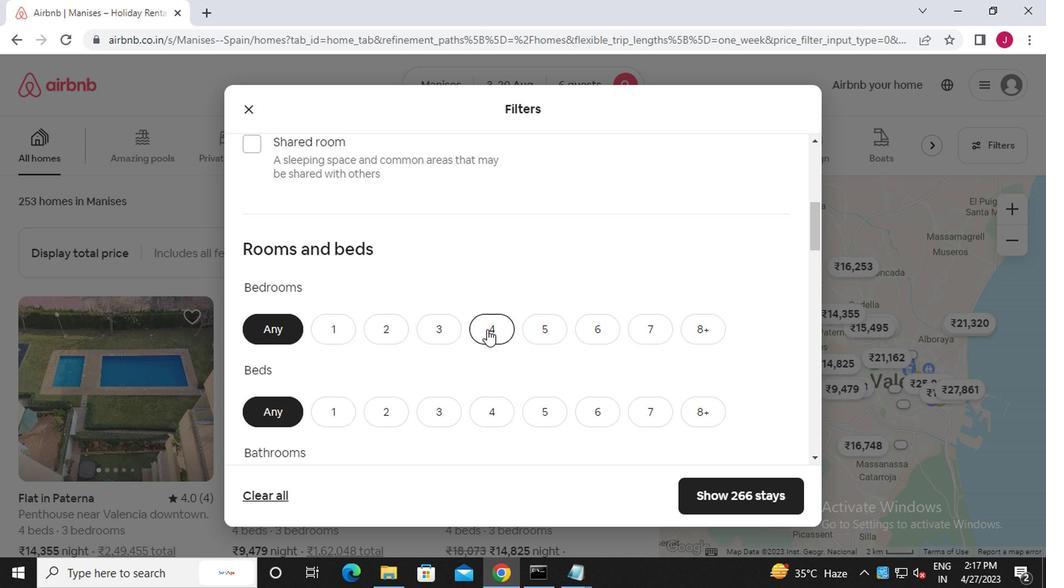 
Action: Mouse scrolled (487, 328) with delta (0, -1)
Screenshot: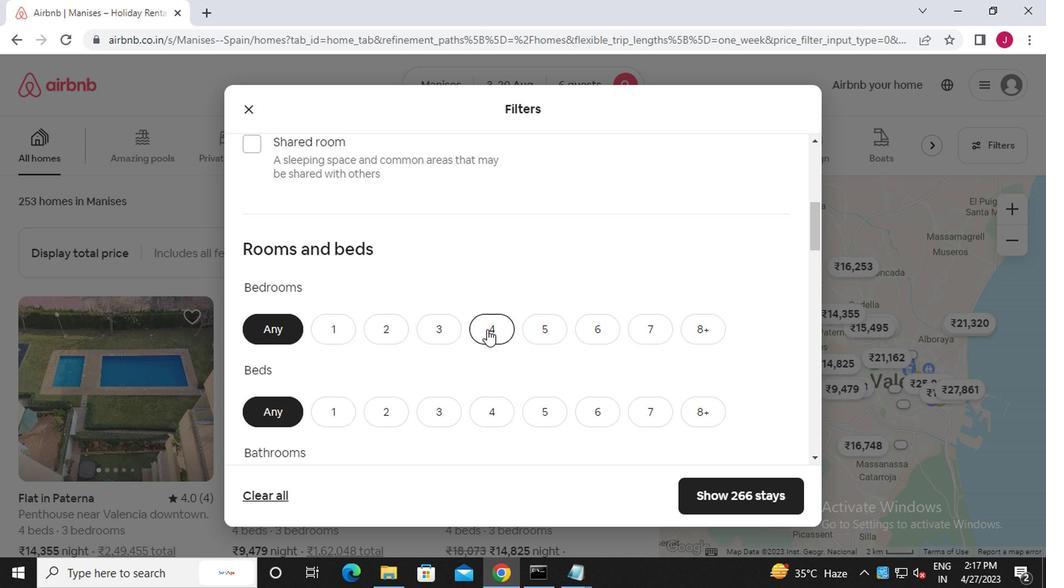 
Action: Mouse moved to (487, 329)
Screenshot: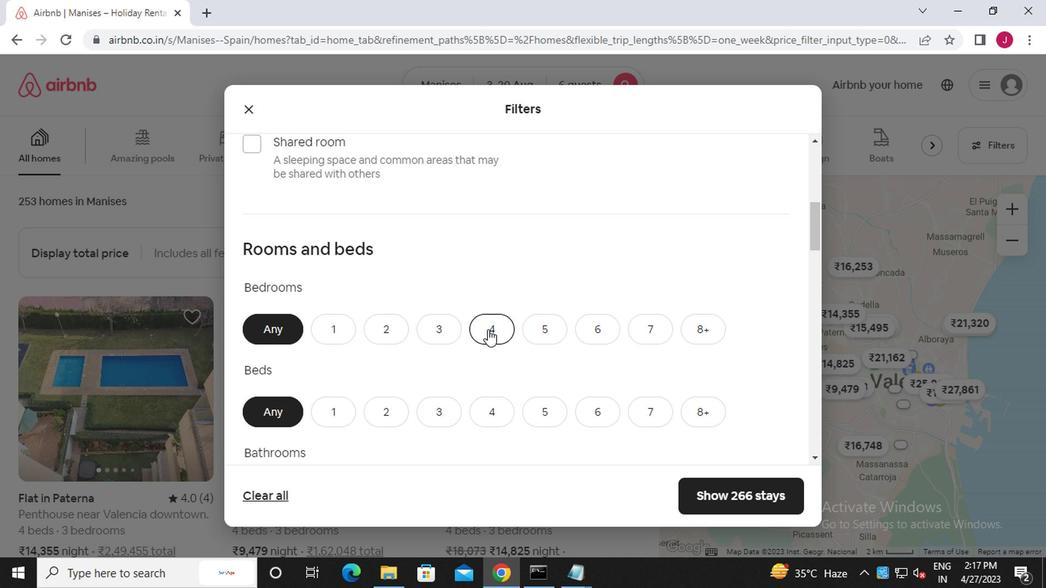 
Action: Mouse scrolled (487, 328) with delta (0, -1)
Screenshot: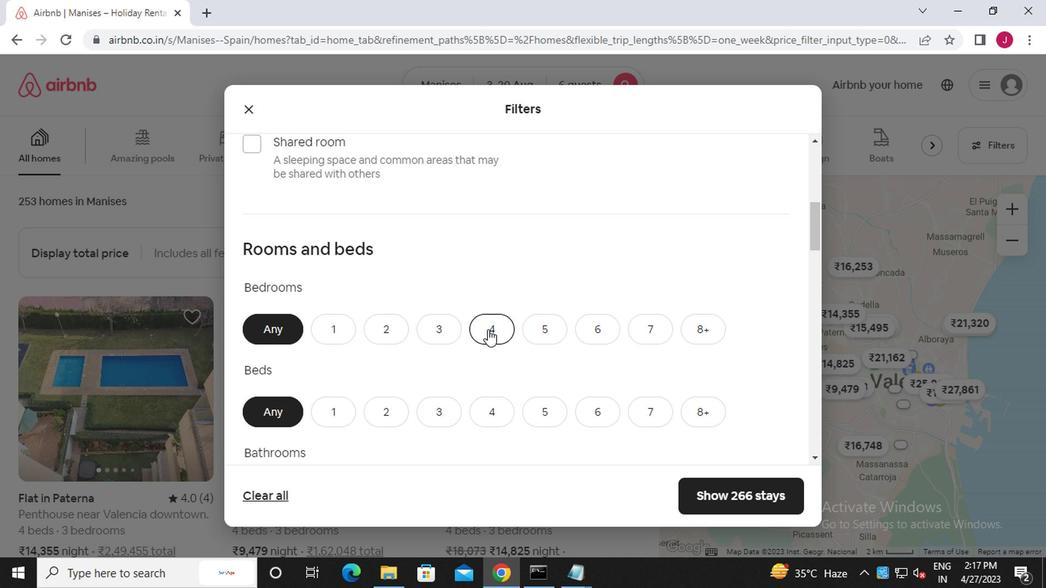 
Action: Mouse moved to (487, 330)
Screenshot: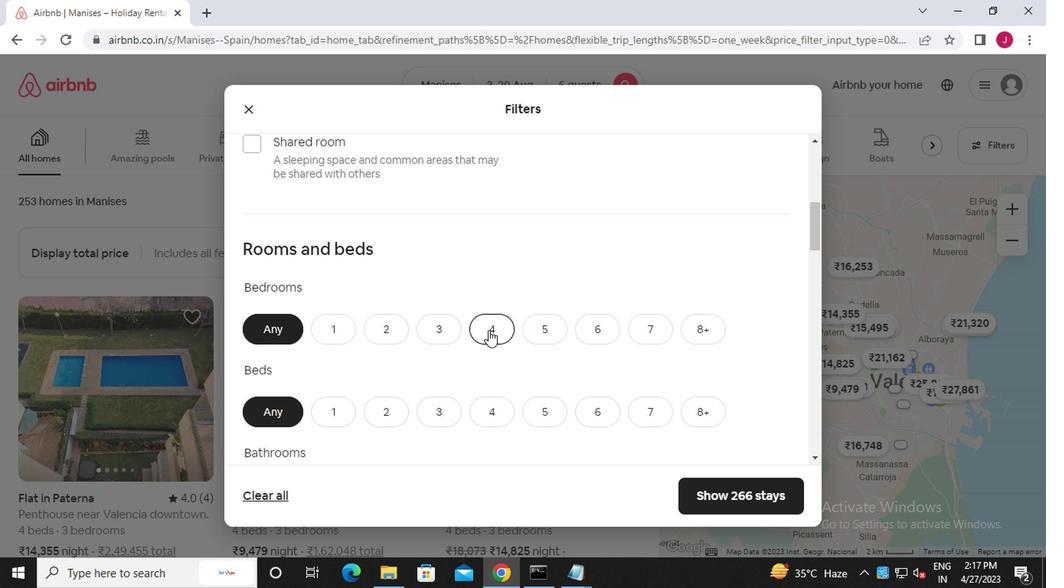 
Action: Mouse scrolled (487, 329) with delta (0, 0)
Screenshot: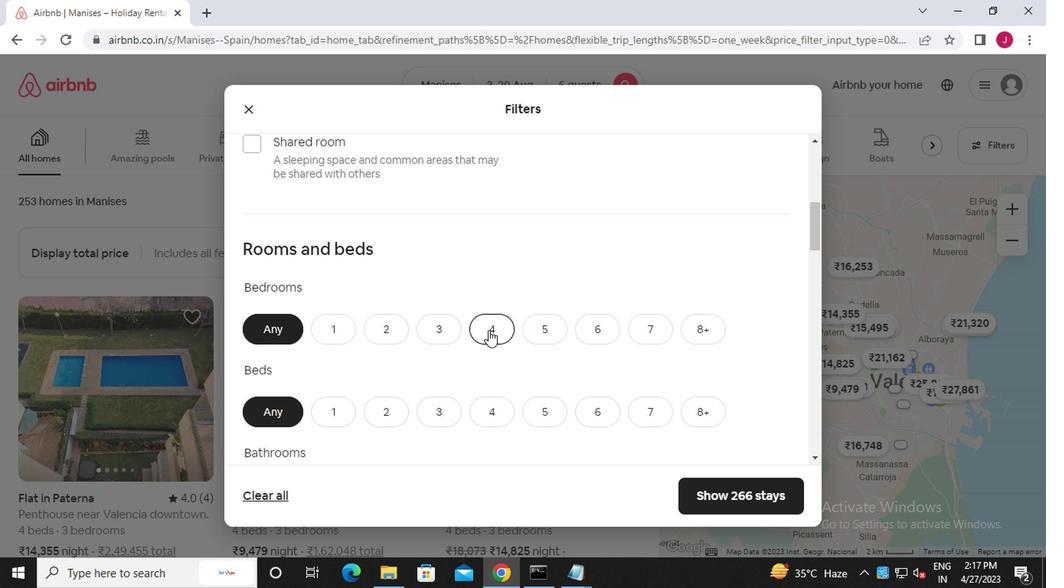 
Action: Mouse scrolled (487, 329) with delta (0, 0)
Screenshot: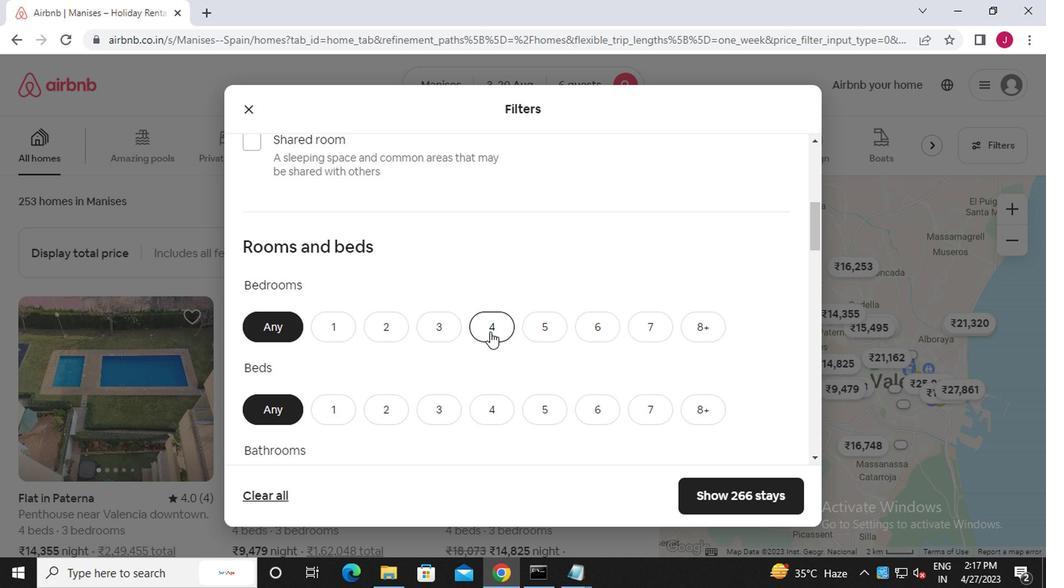 
Action: Mouse scrolled (487, 329) with delta (0, 0)
Screenshot: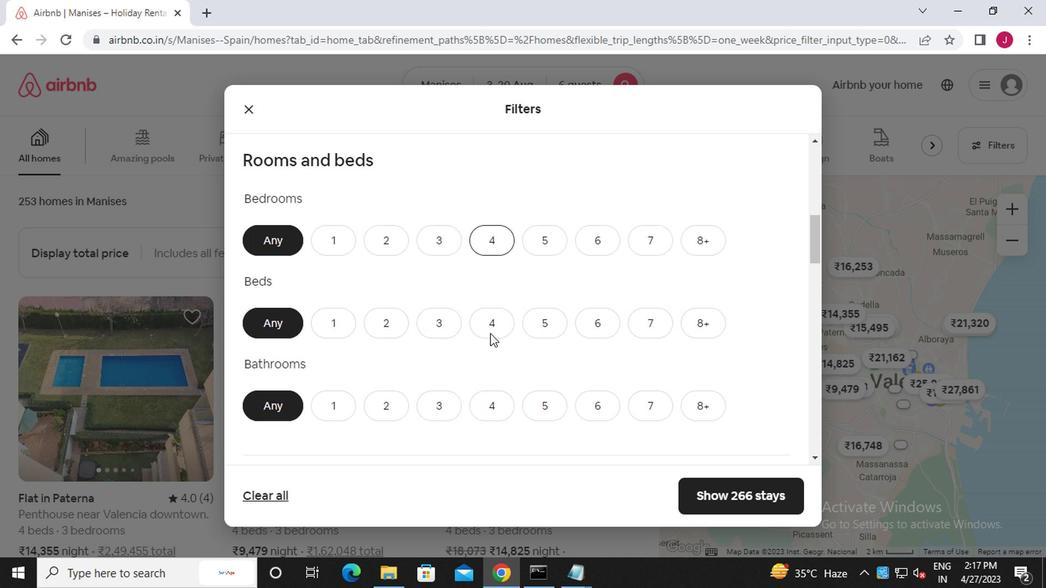 
Action: Mouse scrolled (487, 329) with delta (0, 0)
Screenshot: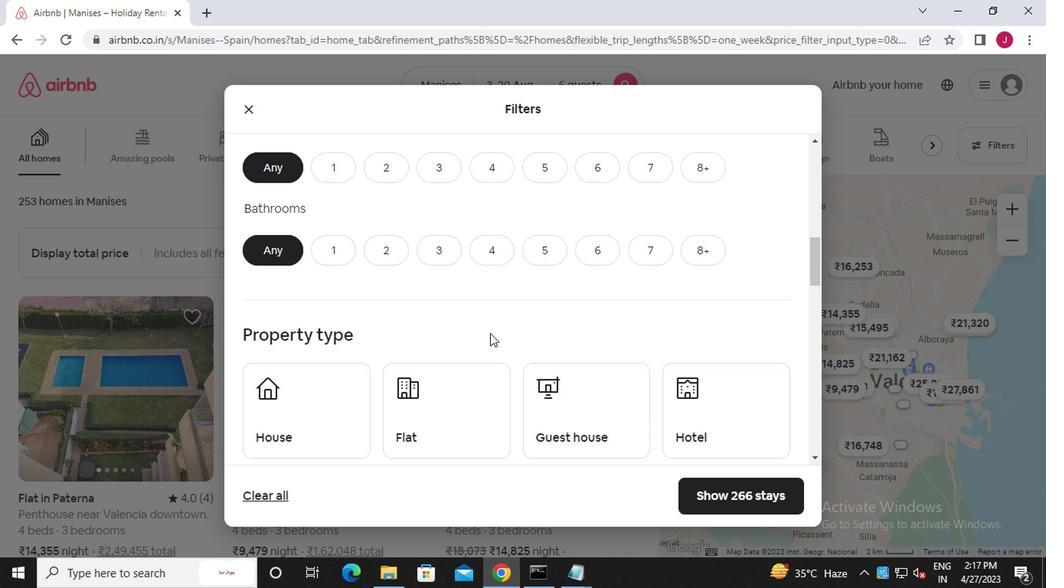 
Action: Mouse moved to (549, 320)
Screenshot: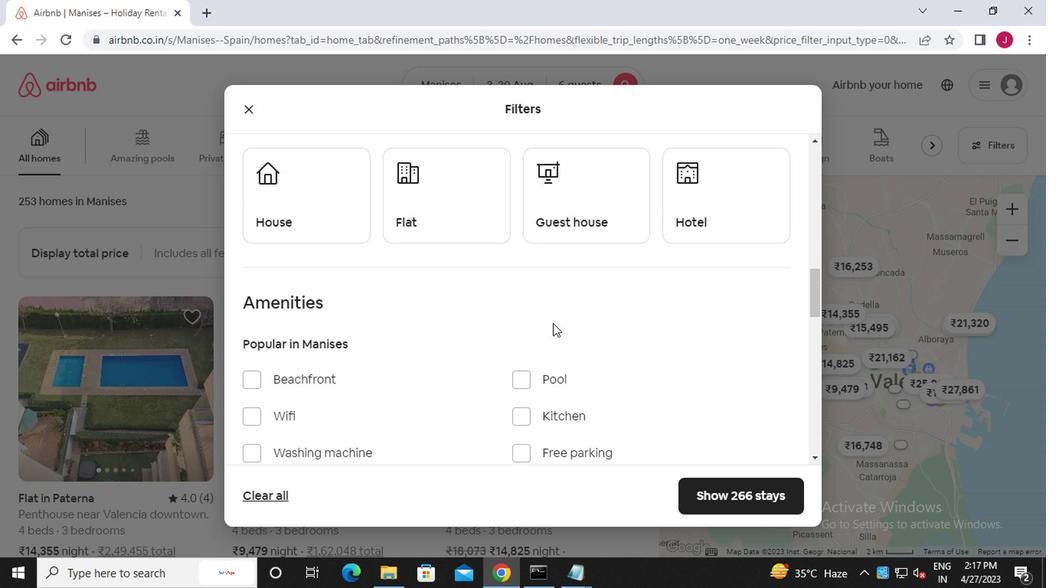 
Action: Mouse scrolled (549, 319) with delta (0, 0)
Screenshot: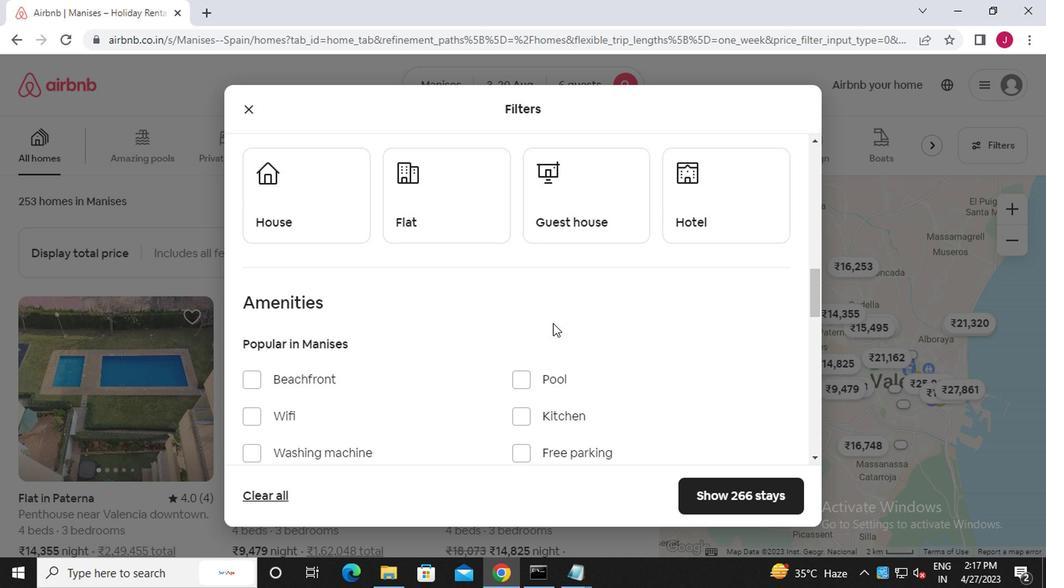 
Action: Mouse moved to (548, 320)
Screenshot: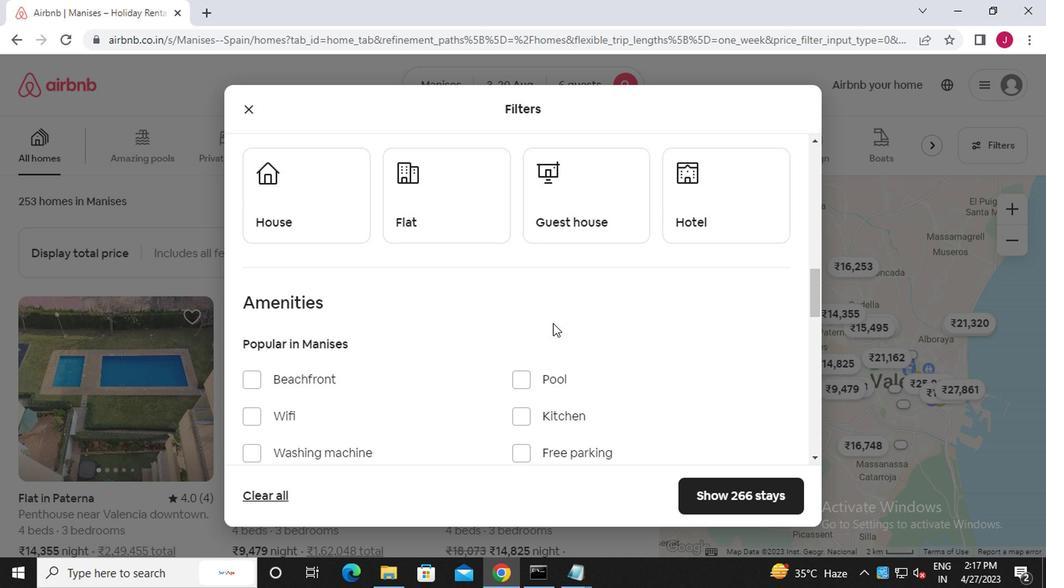 
Action: Mouse scrolled (548, 319) with delta (0, 0)
Screenshot: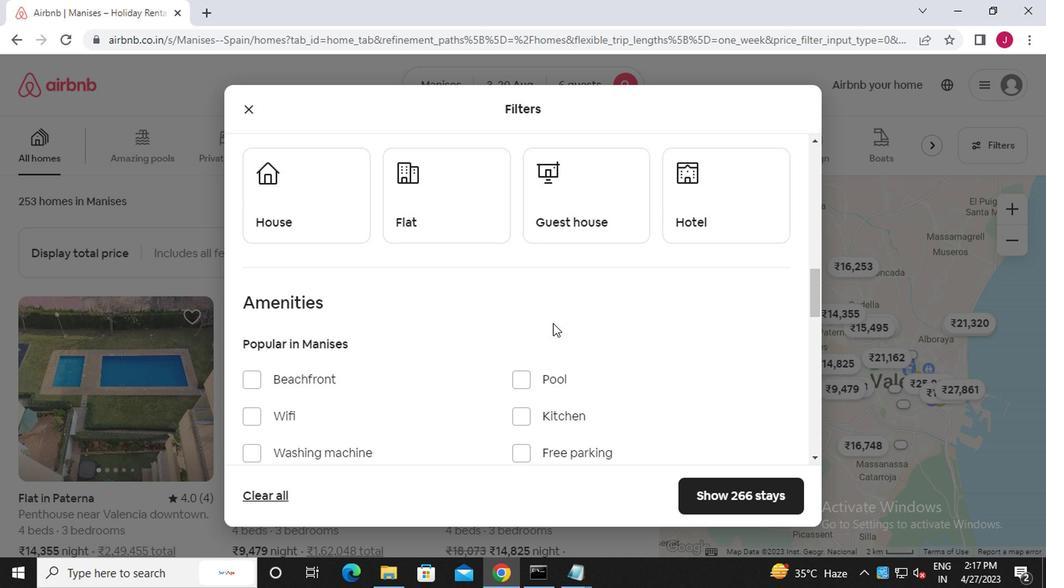 
Action: Mouse scrolled (548, 319) with delta (0, 0)
Screenshot: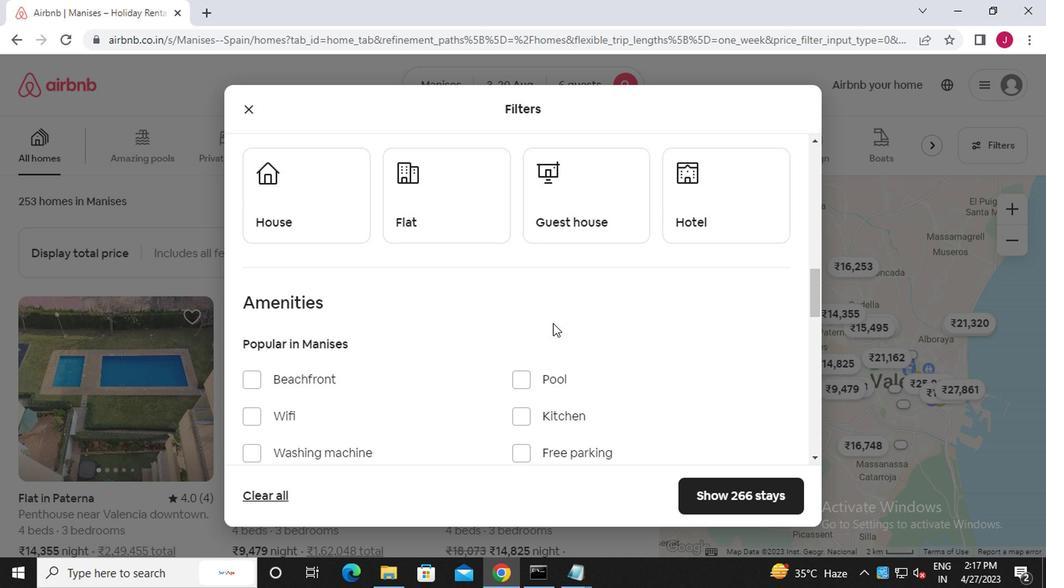 
Action: Mouse moved to (760, 426)
Screenshot: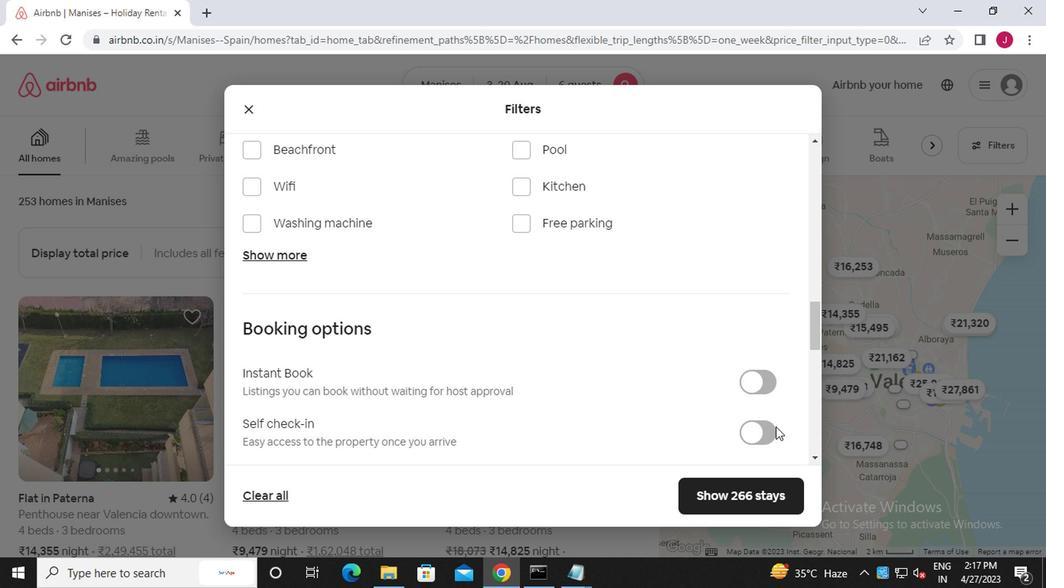 
Action: Mouse pressed left at (760, 426)
Screenshot: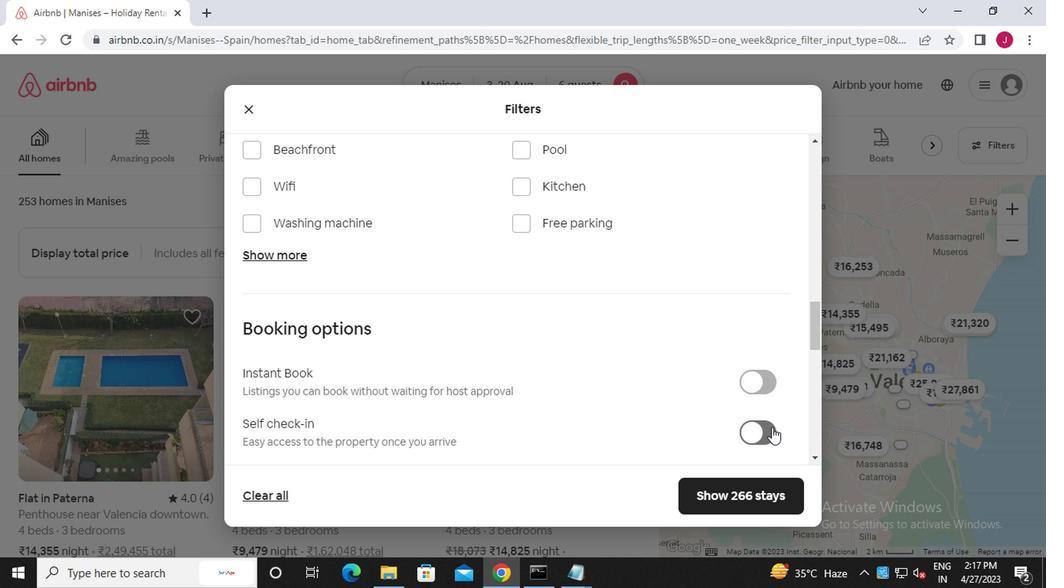 
Action: Mouse moved to (506, 411)
Screenshot: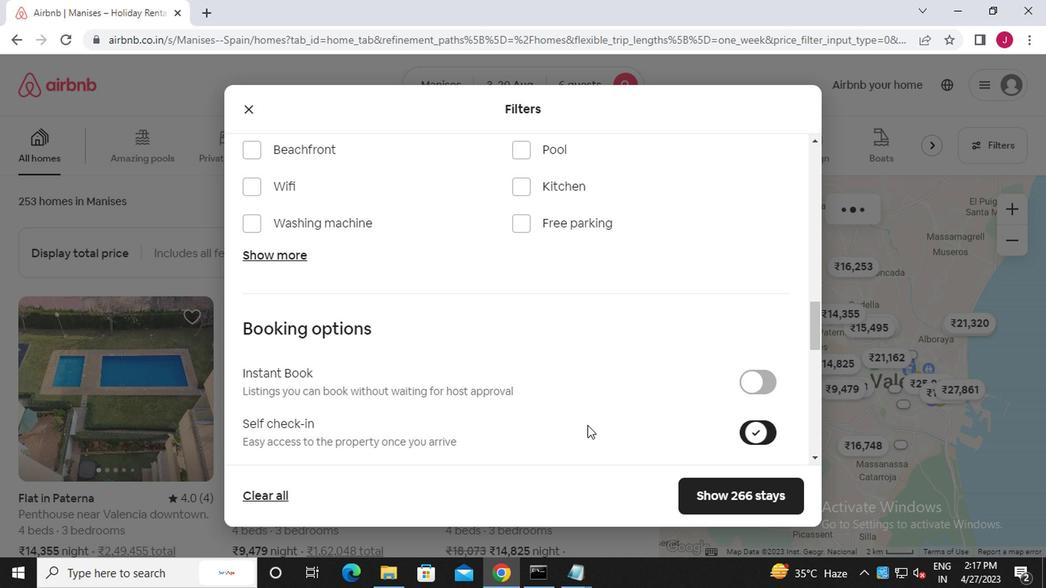 
Action: Mouse scrolled (506, 410) with delta (0, 0)
Screenshot: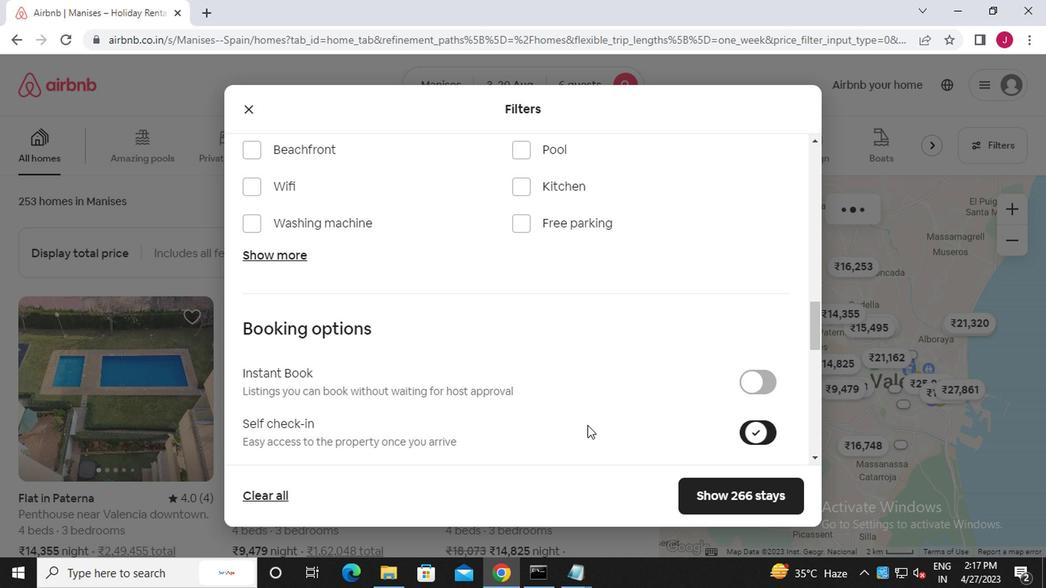
Action: Mouse moved to (505, 411)
Screenshot: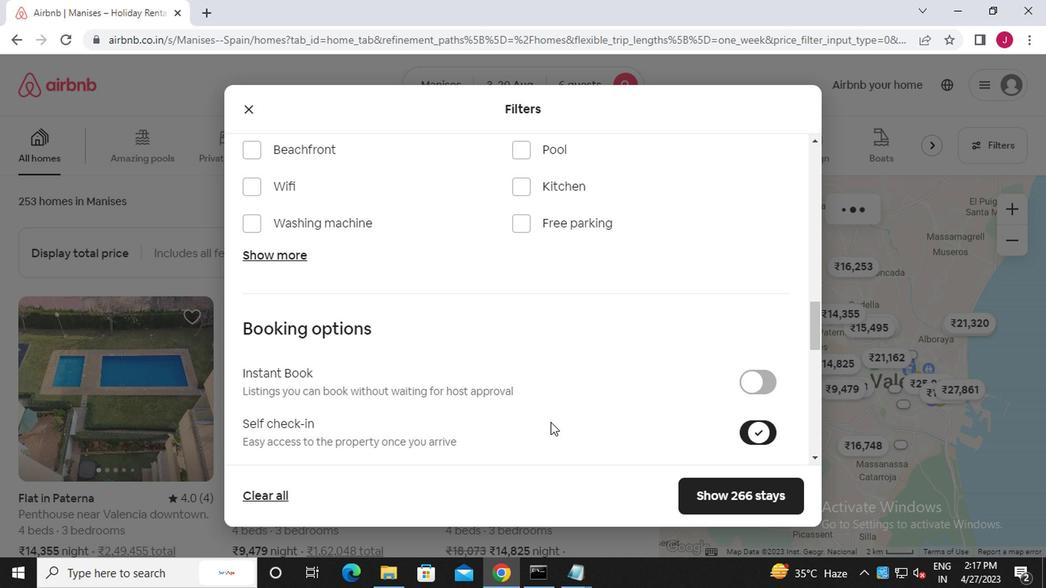 
Action: Mouse scrolled (505, 410) with delta (0, 0)
Screenshot: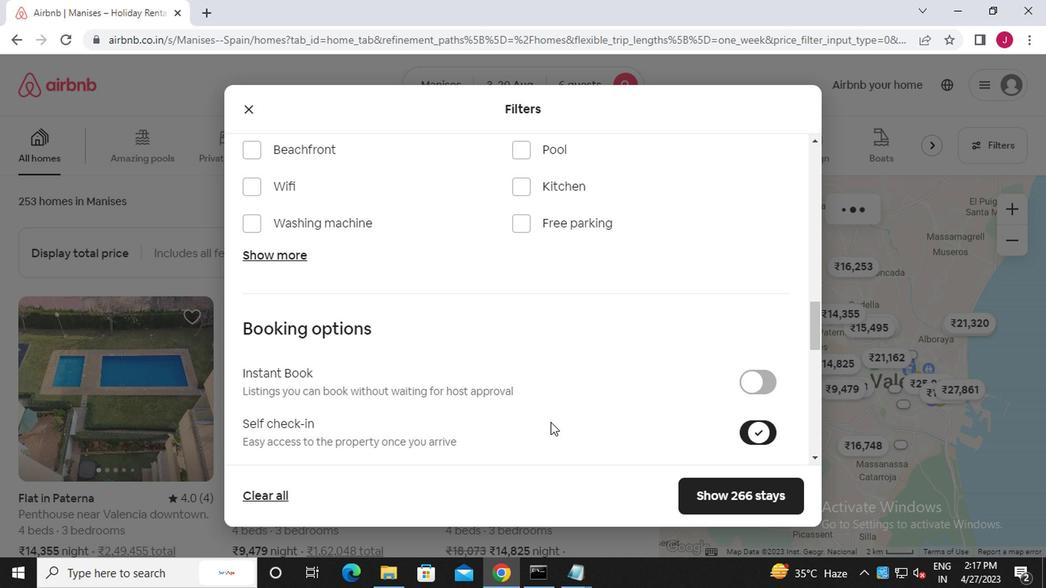 
Action: Mouse moved to (501, 410)
Screenshot: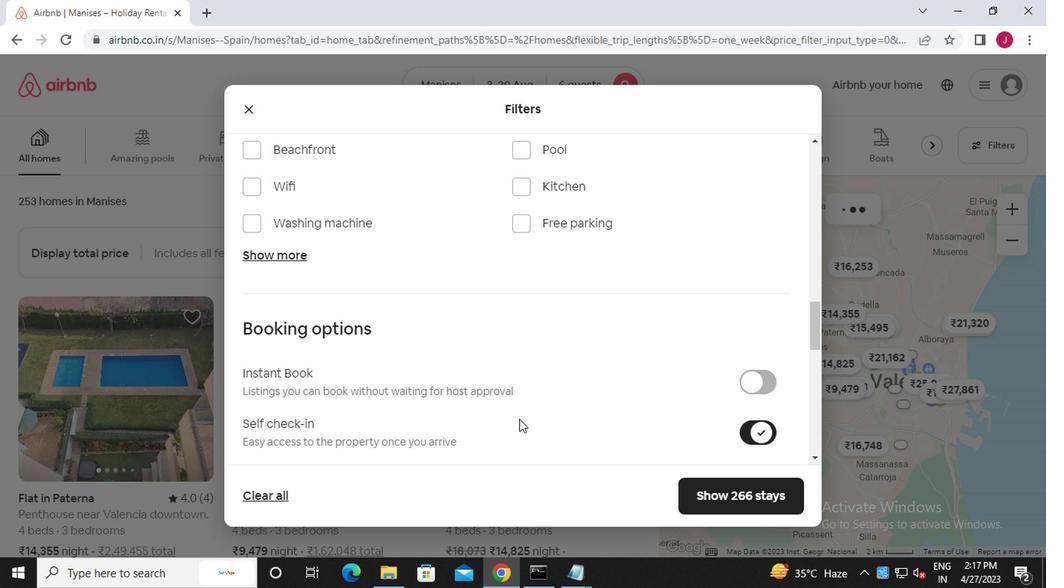 
Action: Mouse scrolled (501, 410) with delta (0, 0)
Screenshot: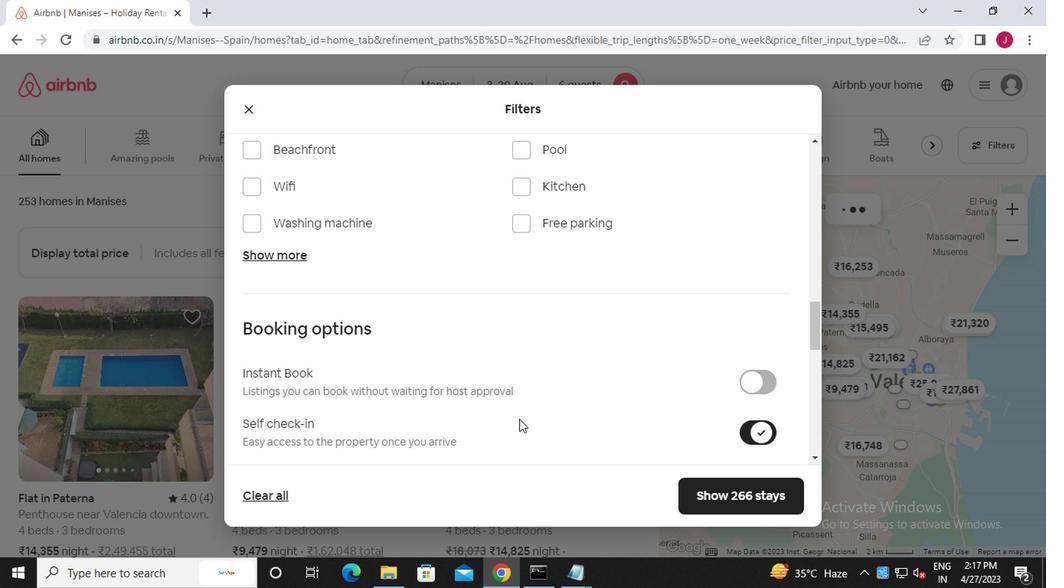 
Action: Mouse moved to (498, 410)
Screenshot: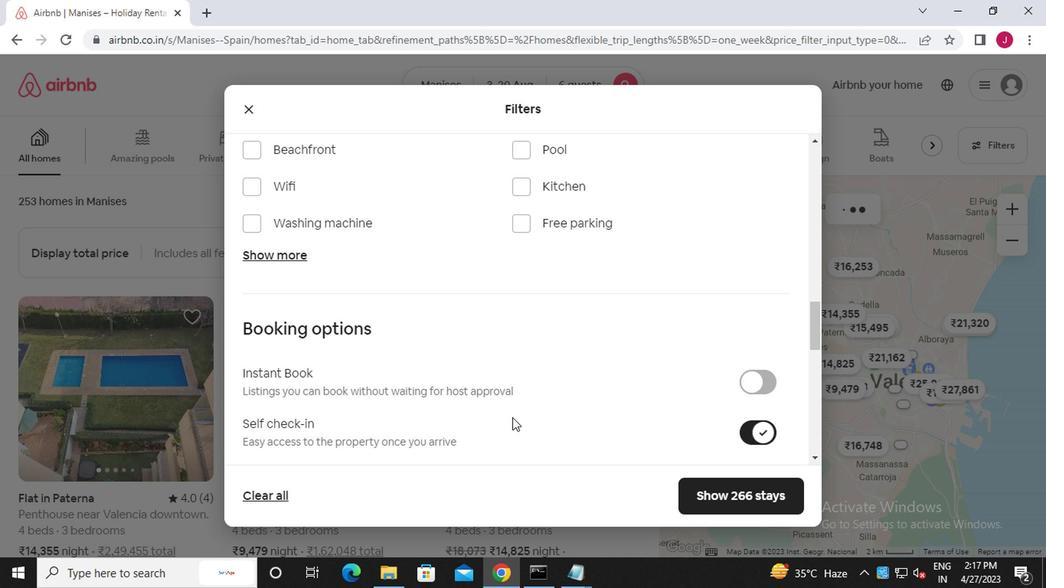 
Action: Mouse scrolled (498, 409) with delta (0, -1)
Screenshot: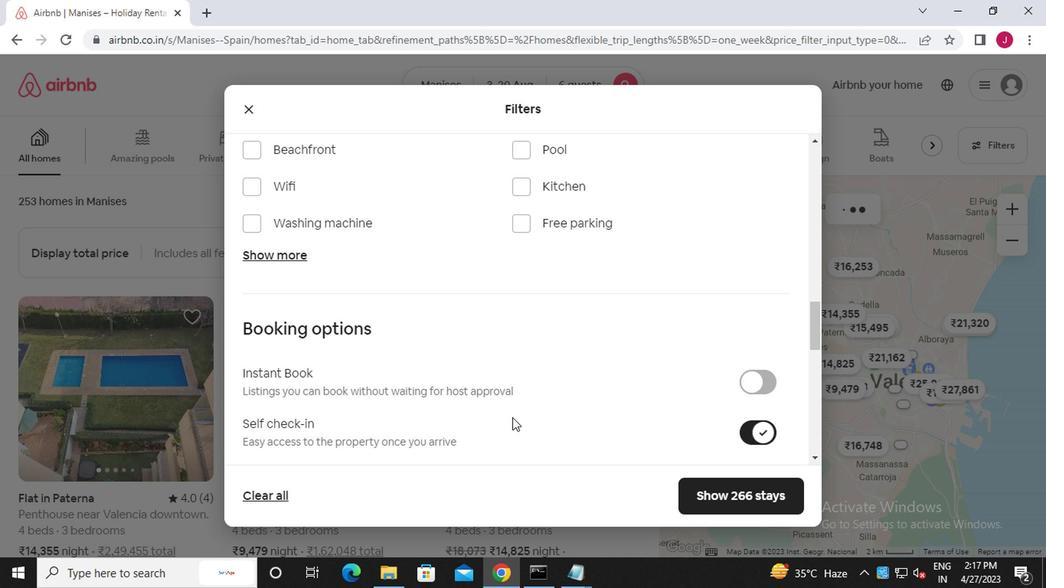 
Action: Mouse moved to (495, 408)
Screenshot: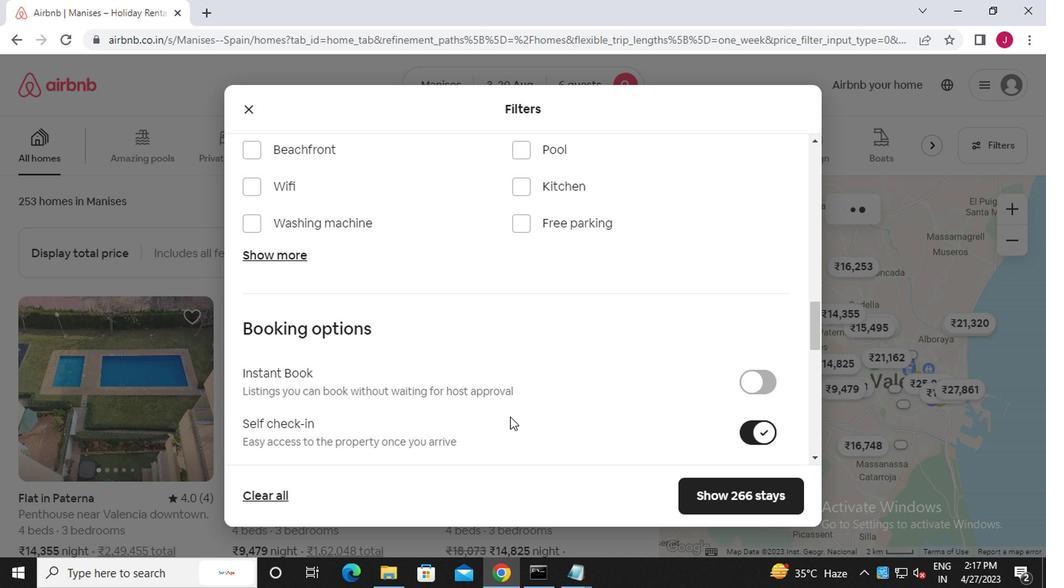
Action: Mouse scrolled (495, 407) with delta (0, -1)
Screenshot: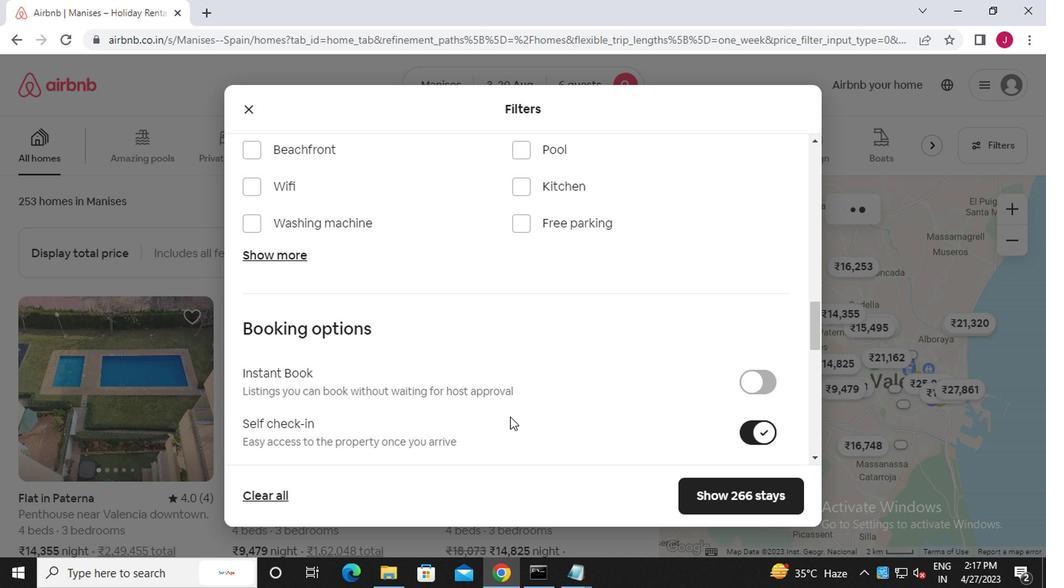 
Action: Mouse moved to (493, 406)
Screenshot: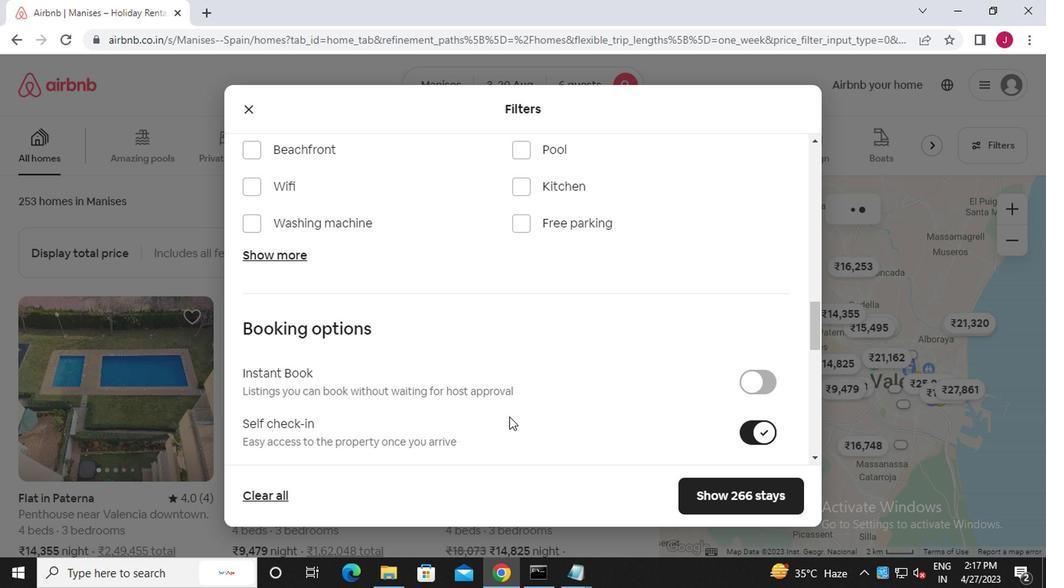 
Action: Mouse scrolled (493, 406) with delta (0, 0)
Screenshot: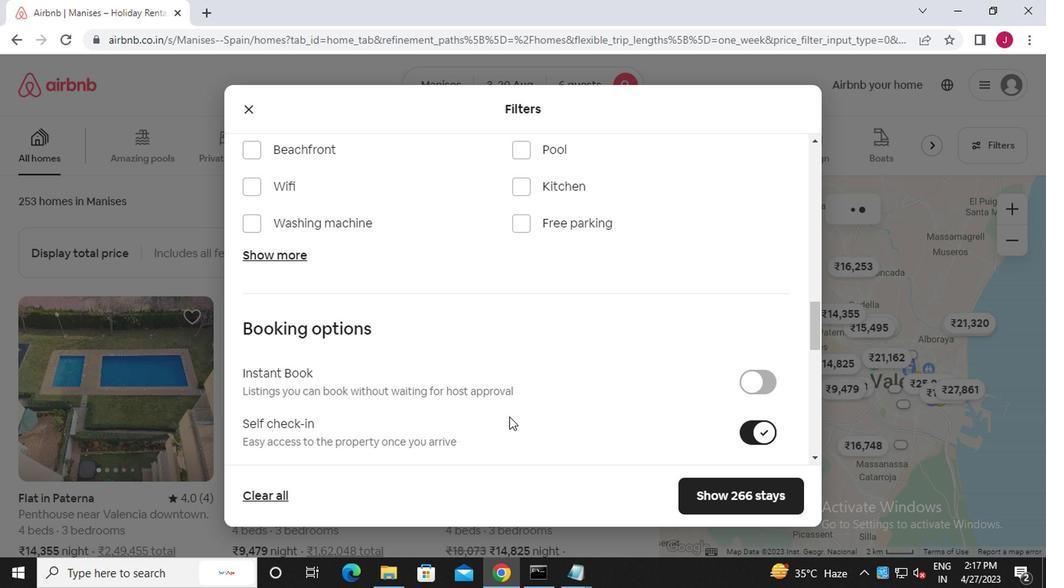 
Action: Mouse moved to (485, 401)
Screenshot: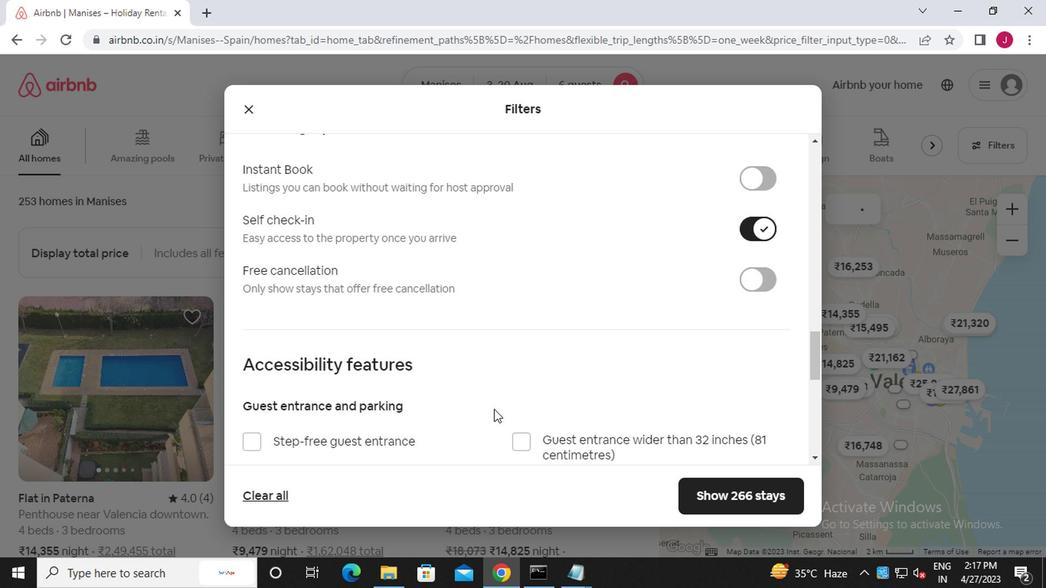 
Action: Mouse scrolled (485, 400) with delta (0, 0)
Screenshot: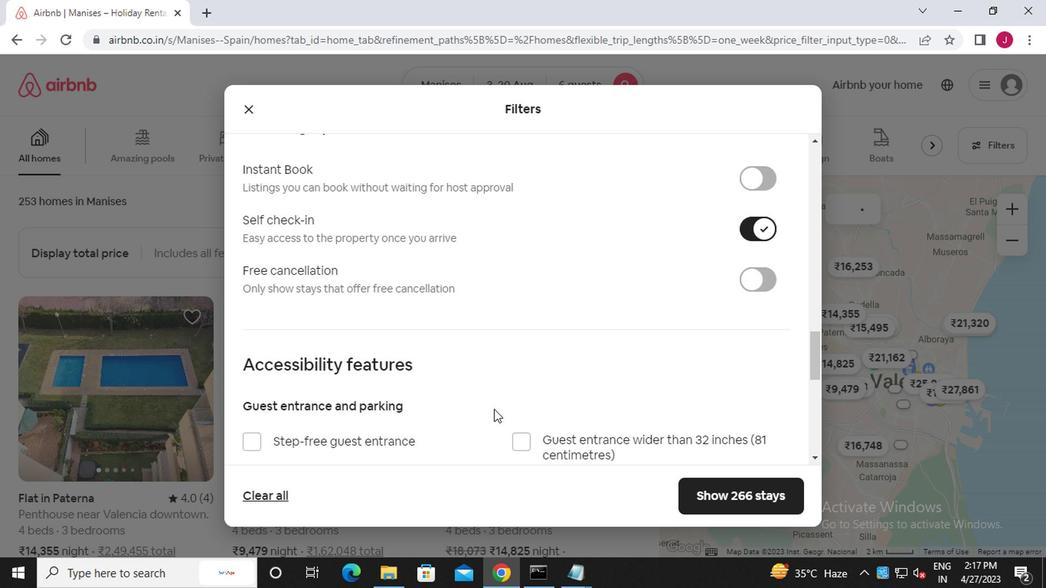 
Action: Mouse scrolled (485, 400) with delta (0, 0)
Screenshot: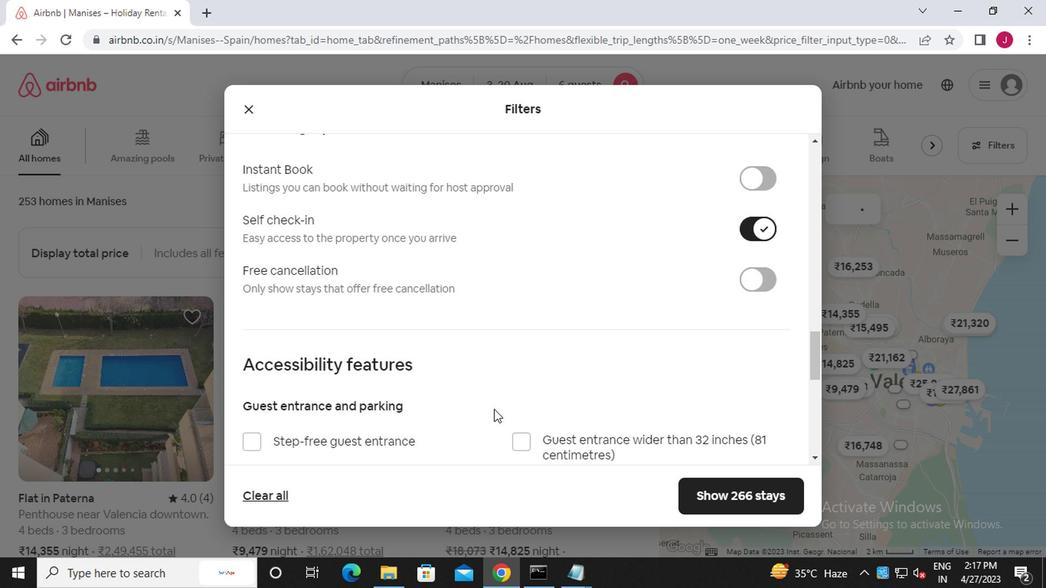 
Action: Mouse moved to (483, 401)
Screenshot: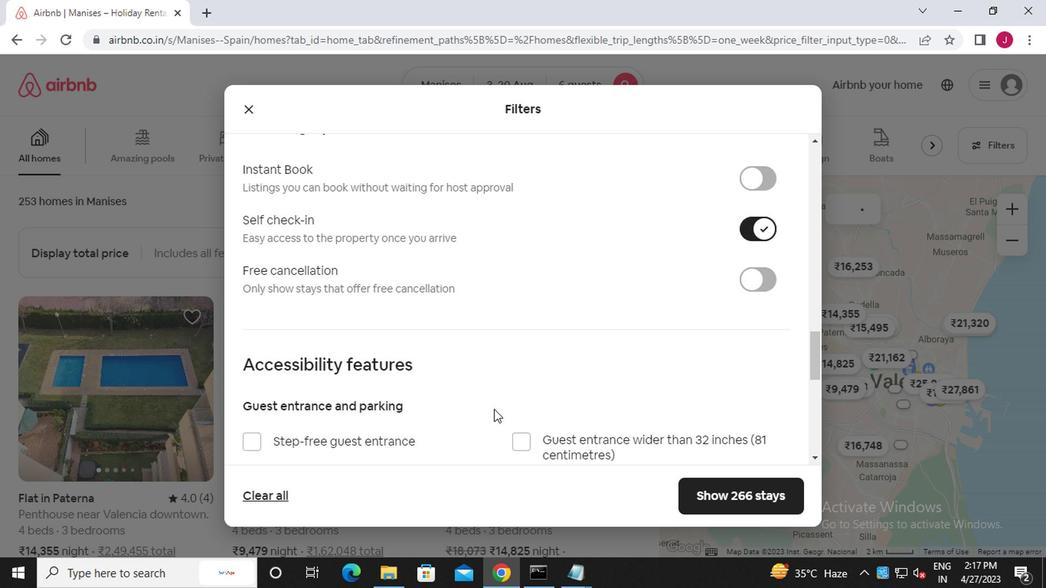 
Action: Mouse scrolled (483, 400) with delta (0, 0)
Screenshot: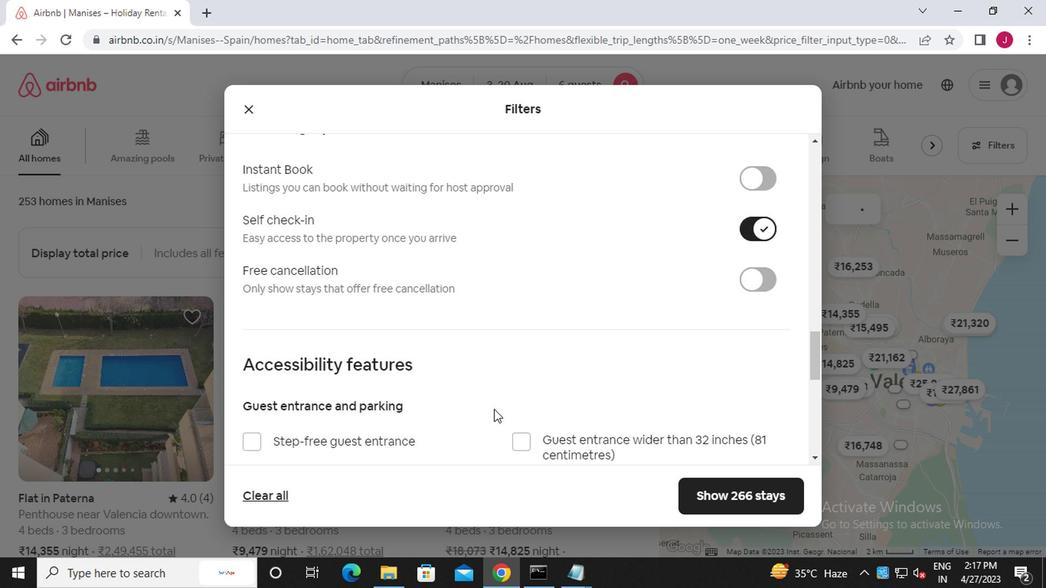 
Action: Mouse moved to (480, 400)
Screenshot: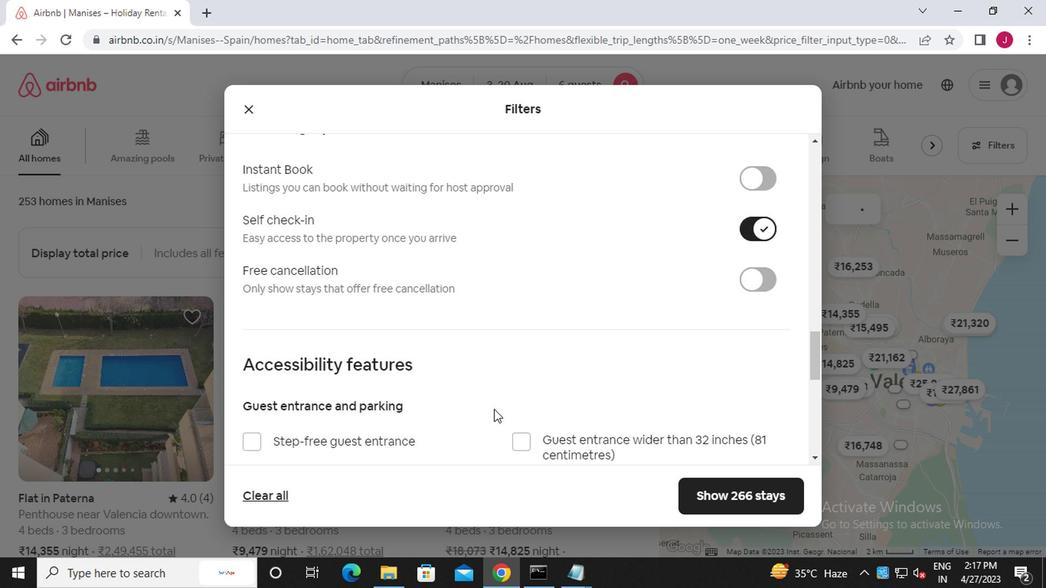 
Action: Mouse scrolled (480, 400) with delta (0, 0)
Screenshot: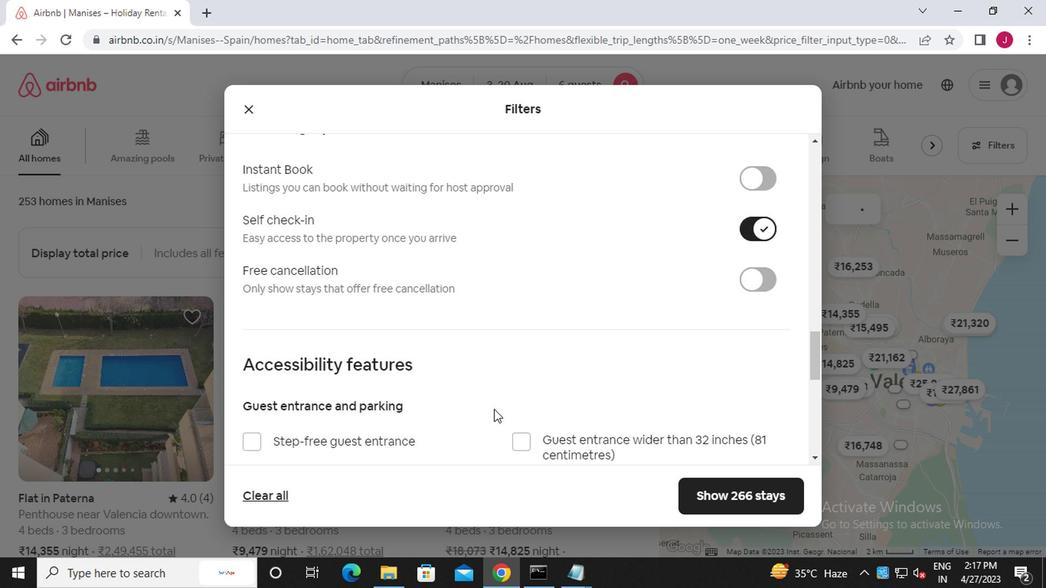 
Action: Mouse moved to (475, 400)
Screenshot: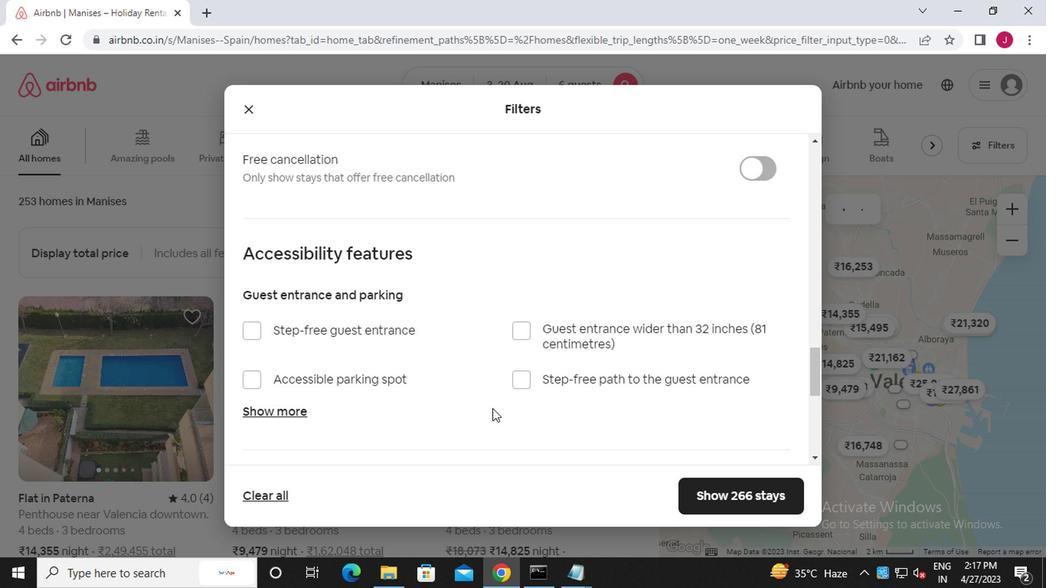 
Action: Mouse scrolled (475, 400) with delta (0, 0)
Screenshot: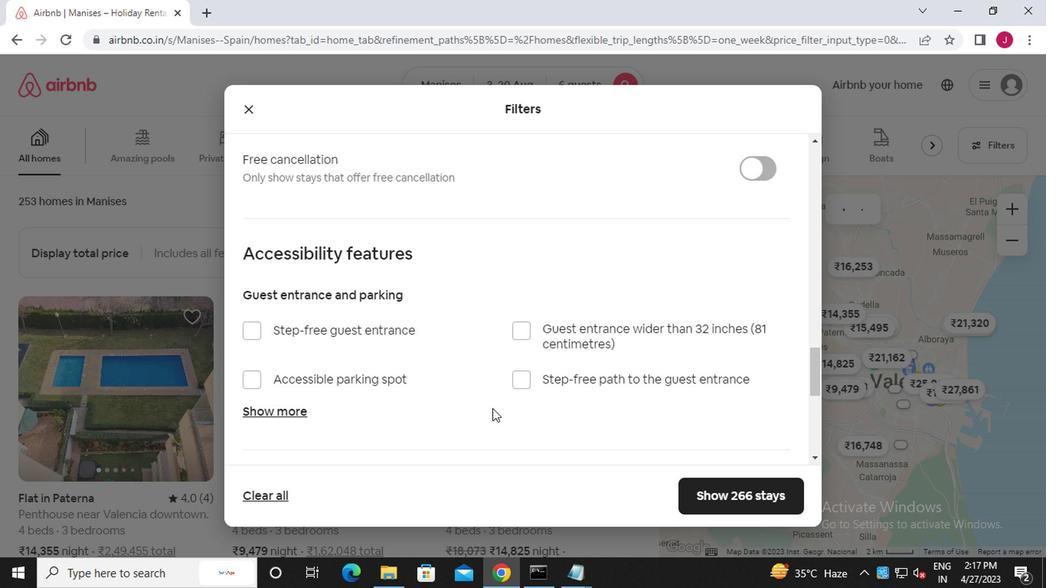 
Action: Mouse moved to (245, 358)
Screenshot: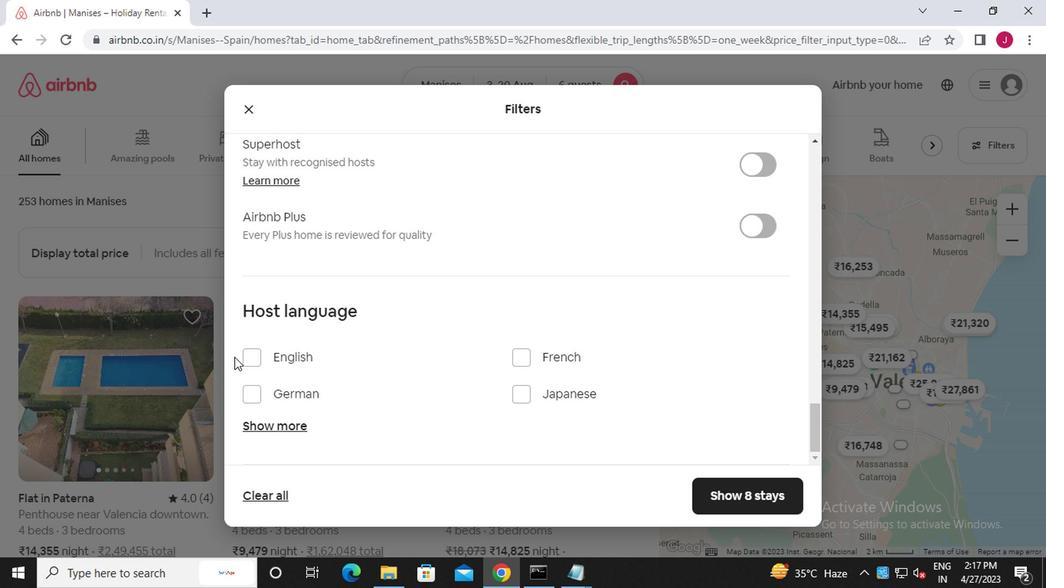 
Action: Mouse pressed left at (245, 358)
Screenshot: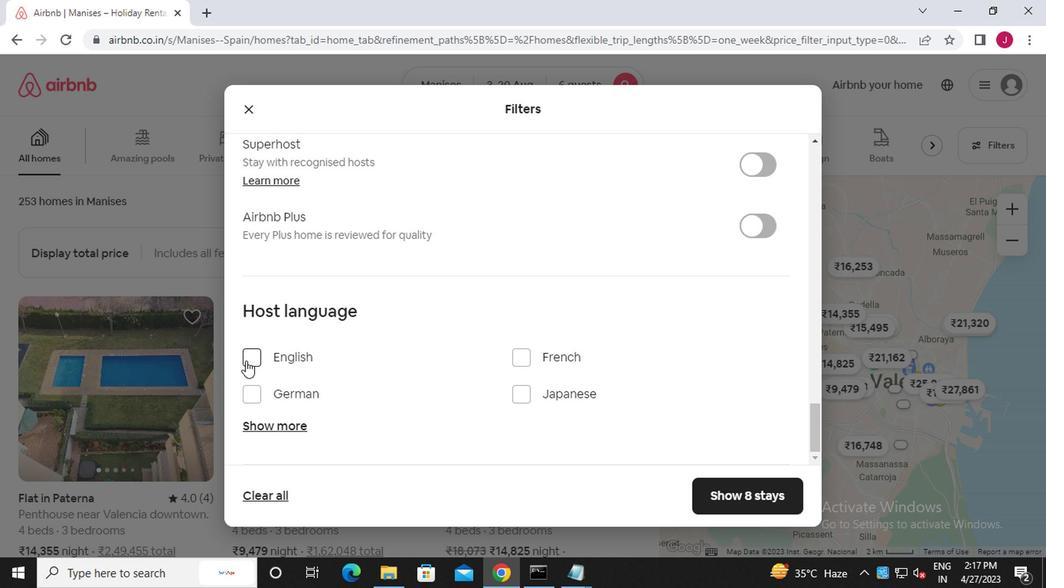 
Action: Mouse moved to (722, 488)
Screenshot: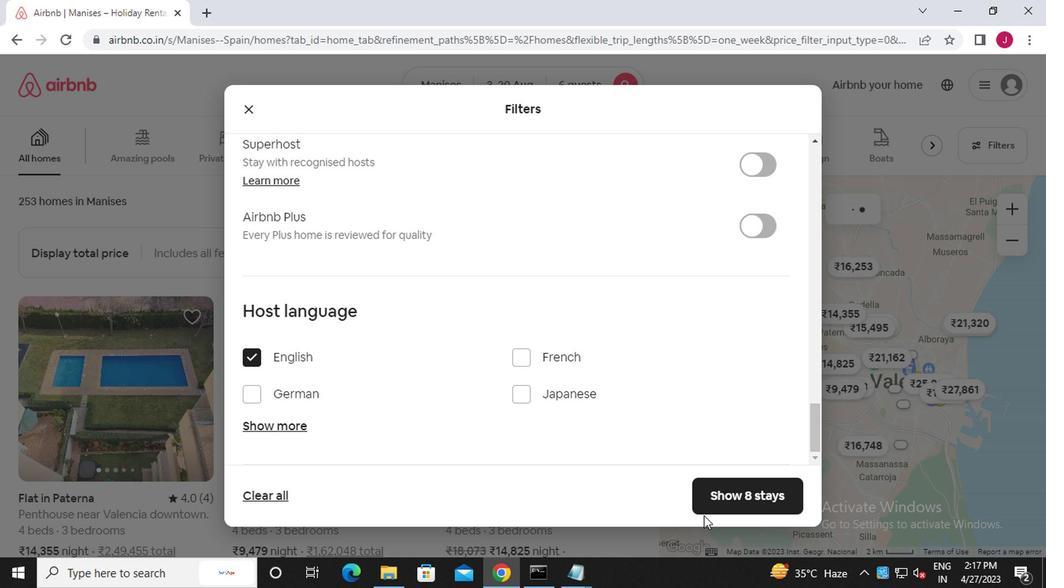 
Action: Mouse pressed left at (722, 488)
Screenshot: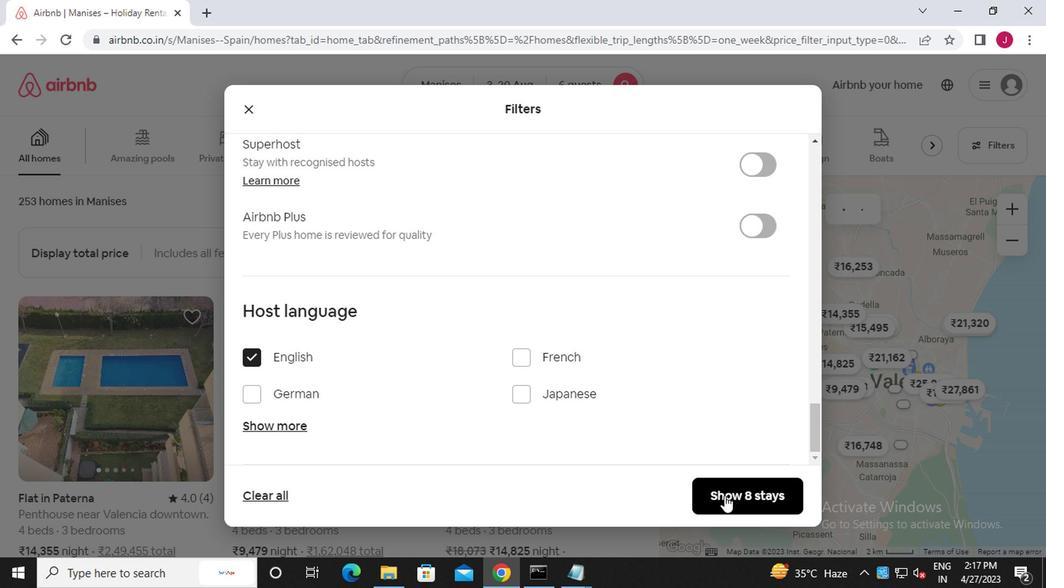 
Action: Mouse moved to (719, 485)
Screenshot: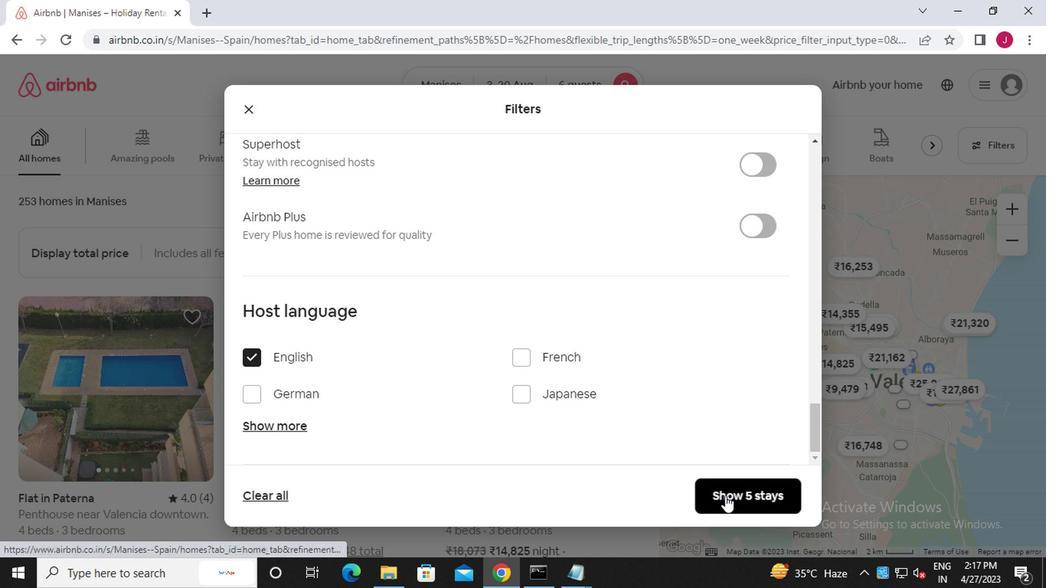 
